 Task: Look for space in Rangia, India from 13th August, 2023 to 17th August, 2023 for 2 adults in price range Rs.10000 to Rs.16000. Place can be entire place with 2 bedrooms having 2 beds and 1 bathroom. Property type can be house, flat, guest house. Amenities needed are: wifi. Booking option can be shelf check-in. Required host language is English.
Action: Mouse moved to (458, 64)
Screenshot: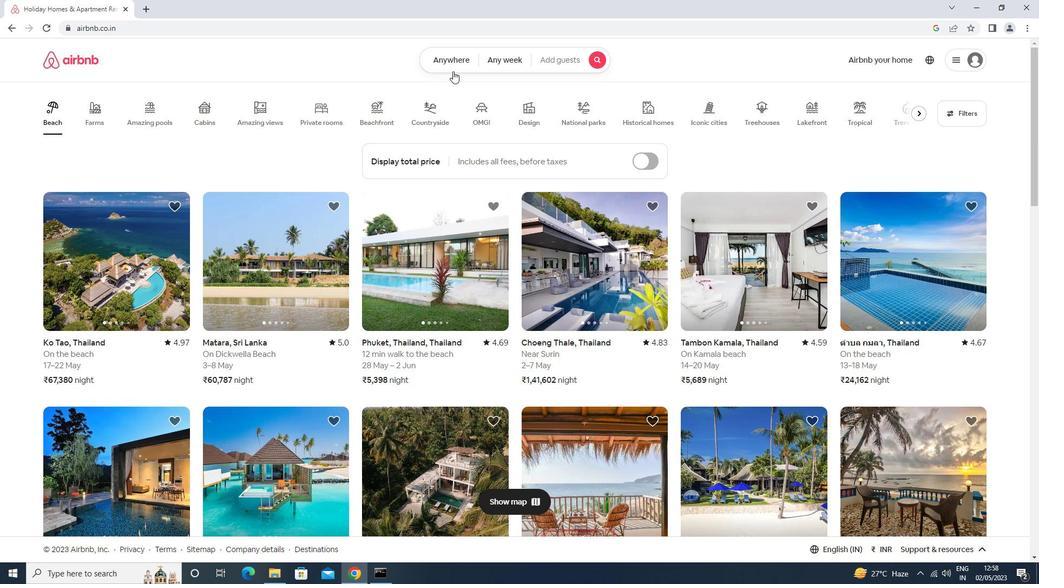 
Action: Mouse pressed left at (458, 64)
Screenshot: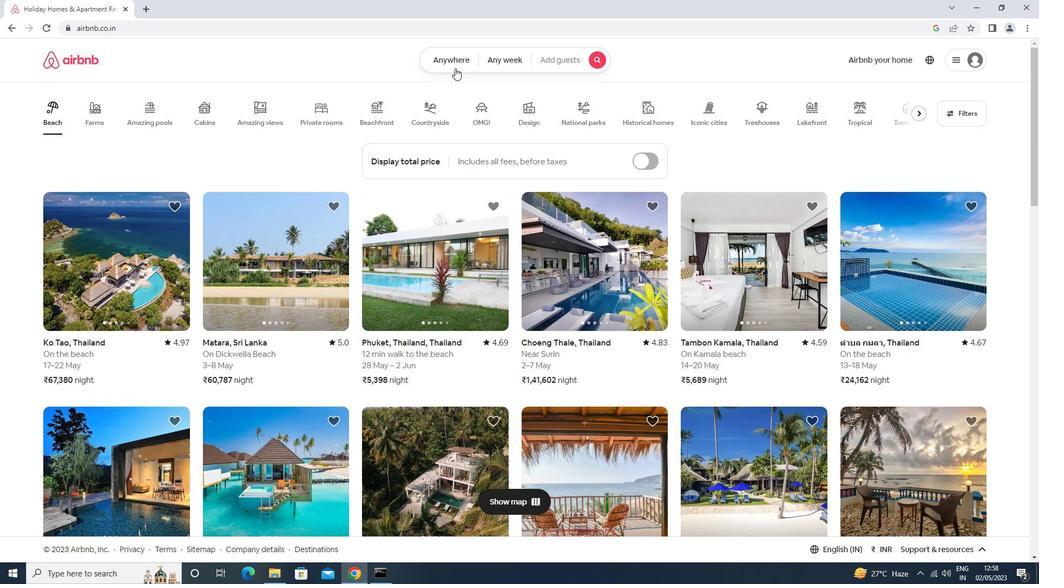 
Action: Mouse moved to (338, 104)
Screenshot: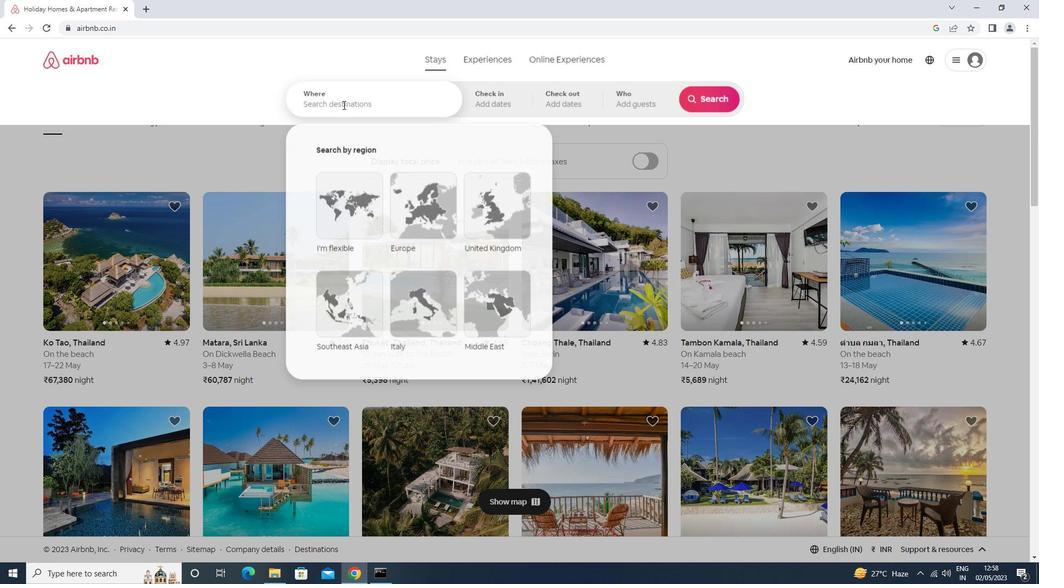 
Action: Mouse pressed left at (338, 104)
Screenshot: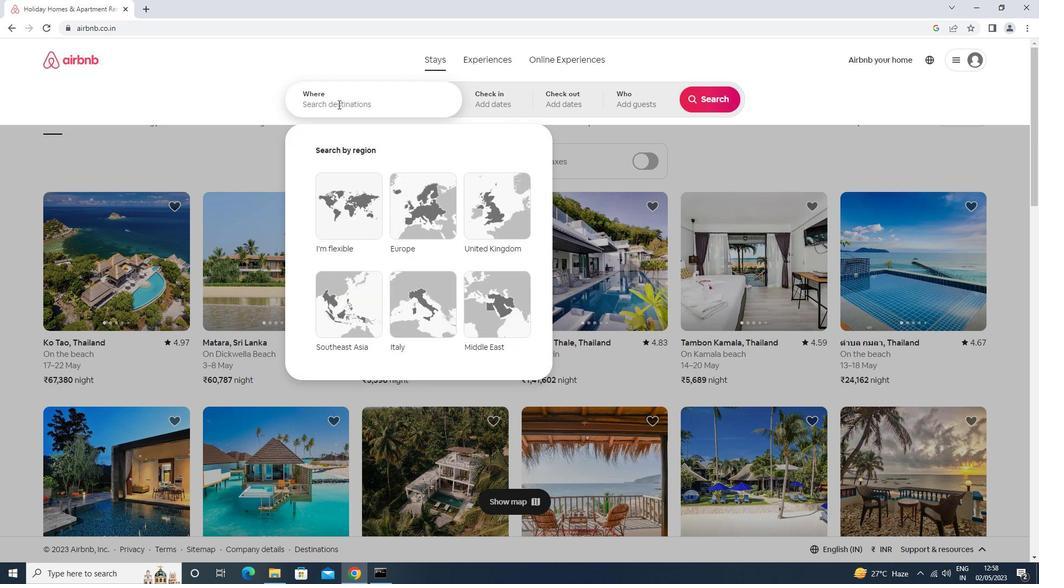 
Action: Key pressed rangia<Key.enter>
Screenshot: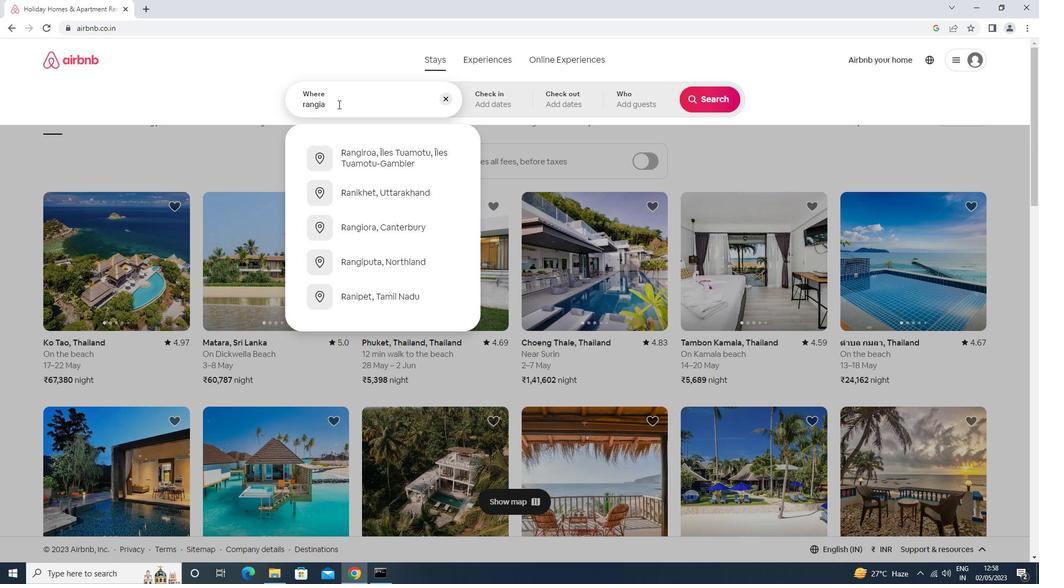 
Action: Mouse moved to (700, 185)
Screenshot: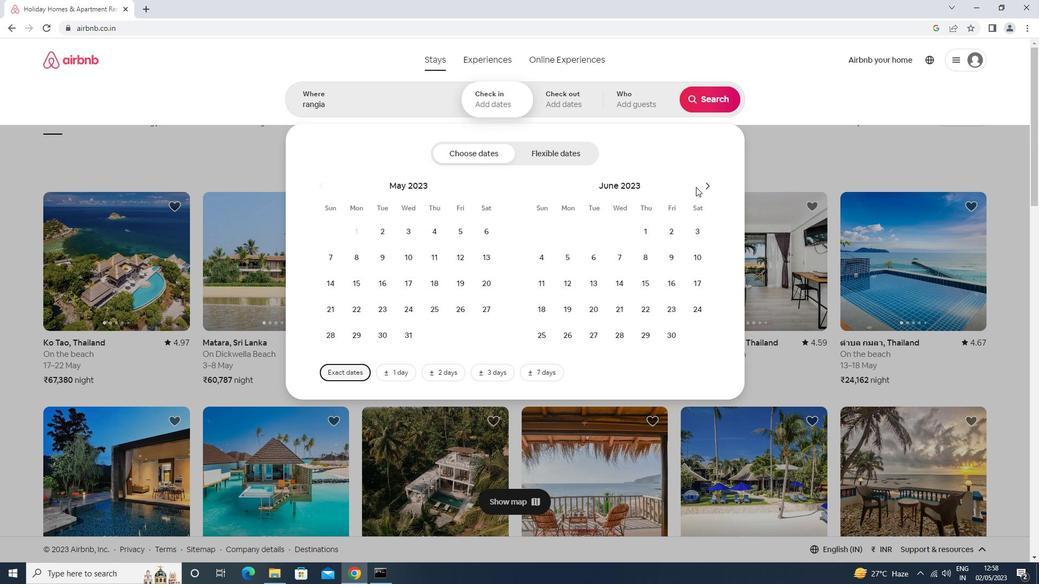 
Action: Mouse pressed left at (700, 185)
Screenshot: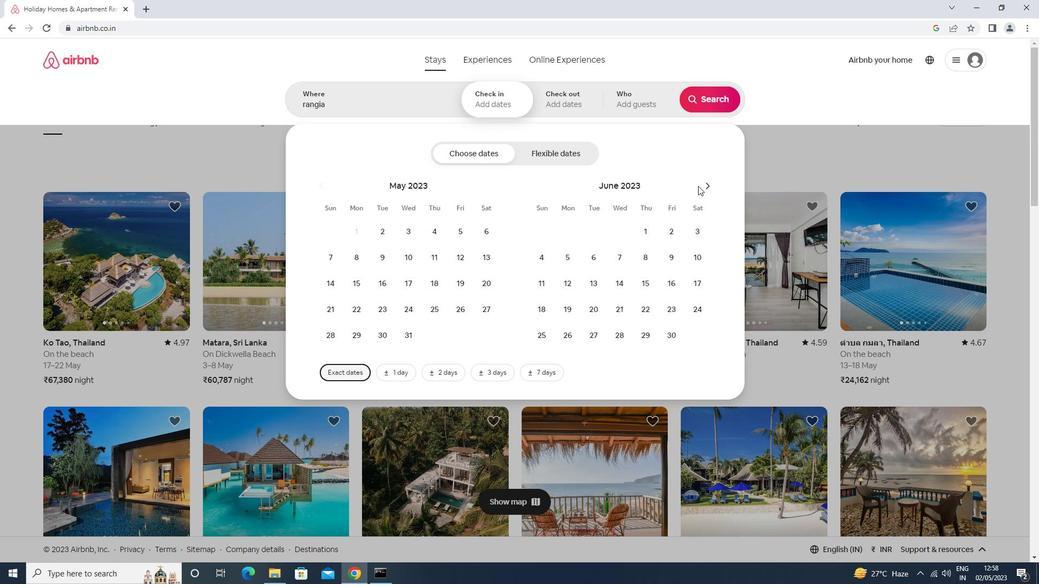 
Action: Mouse moved to (702, 184)
Screenshot: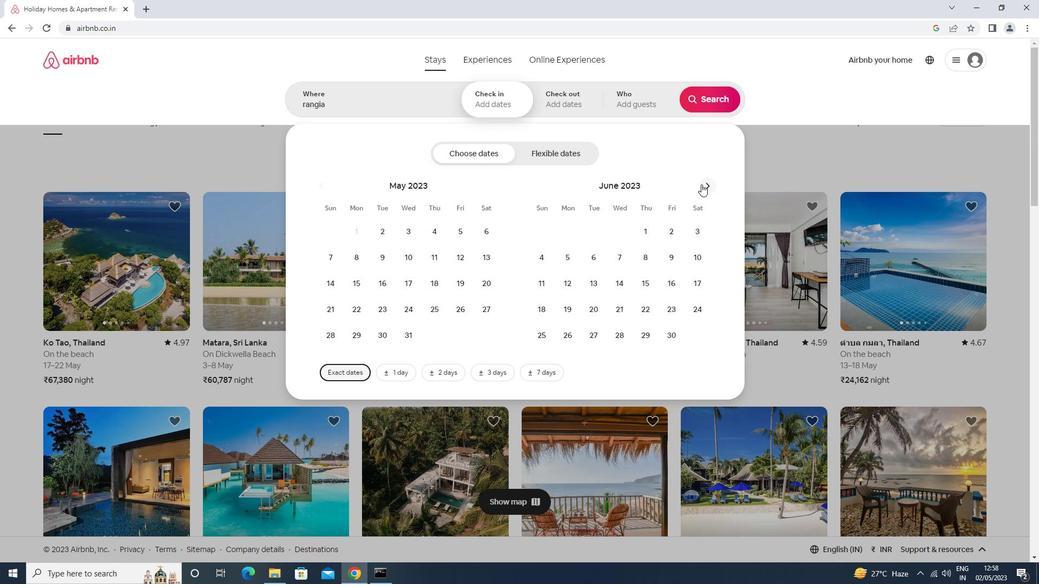 
Action: Mouse pressed left at (702, 184)
Screenshot: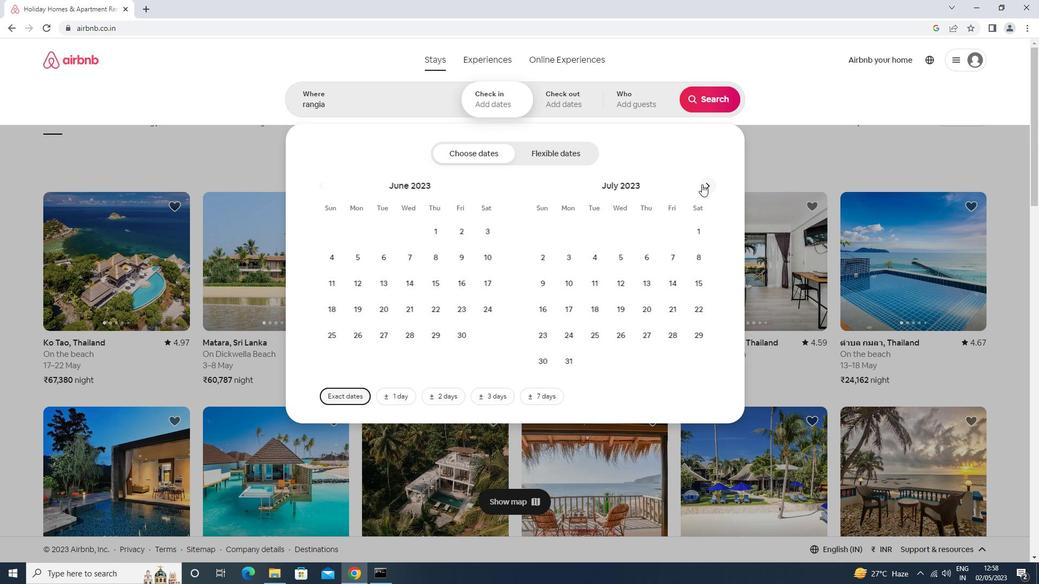 
Action: Mouse moved to (539, 279)
Screenshot: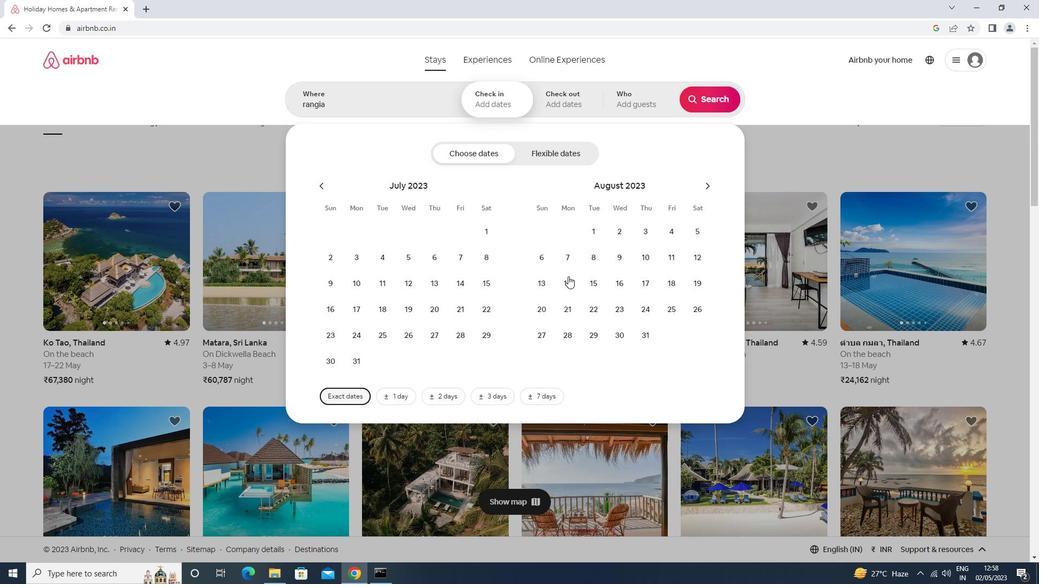 
Action: Mouse pressed left at (539, 279)
Screenshot: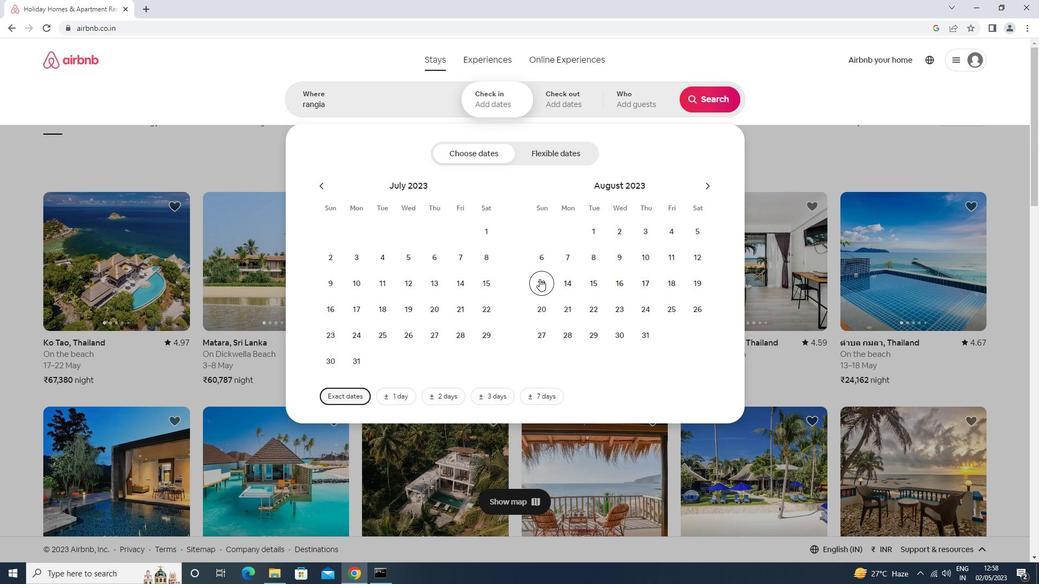 
Action: Mouse moved to (640, 285)
Screenshot: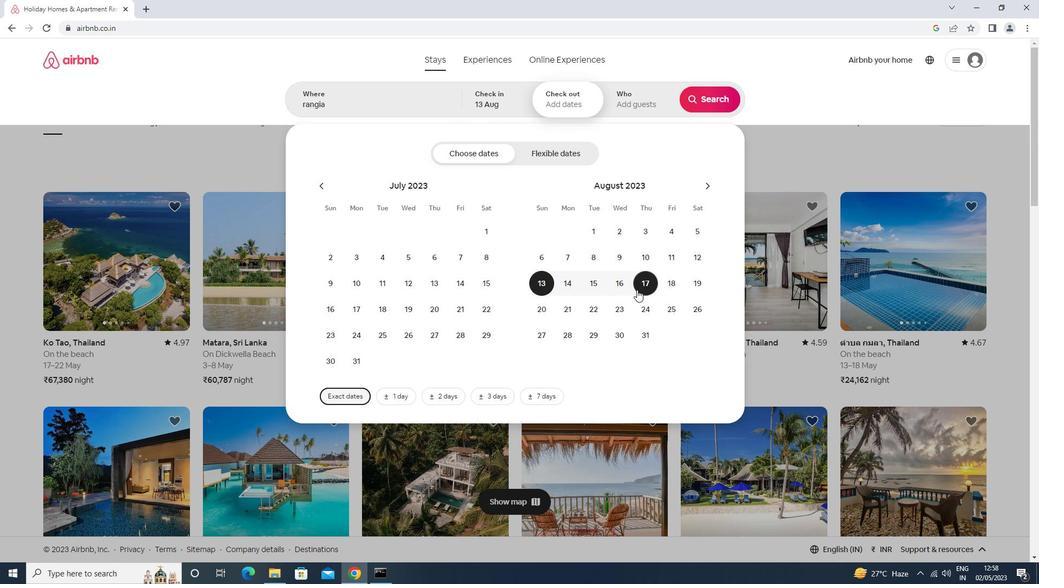 
Action: Mouse pressed left at (640, 285)
Screenshot: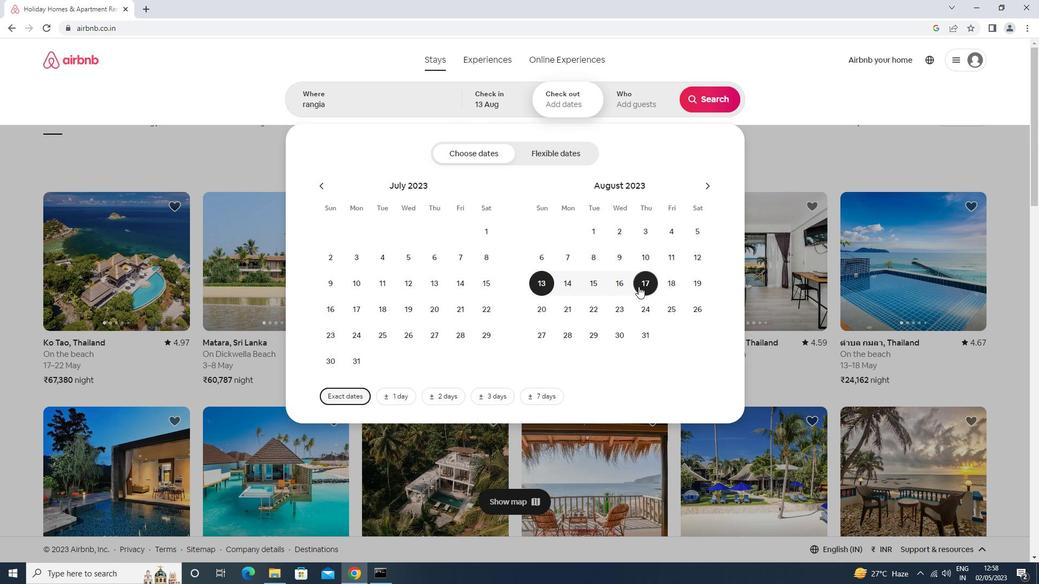 
Action: Mouse moved to (642, 95)
Screenshot: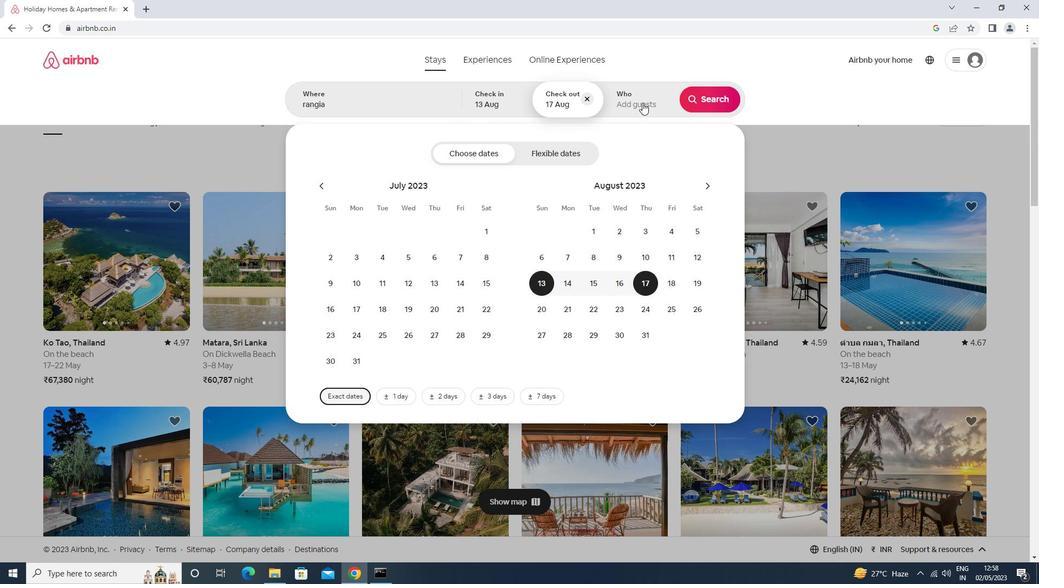 
Action: Mouse pressed left at (642, 95)
Screenshot: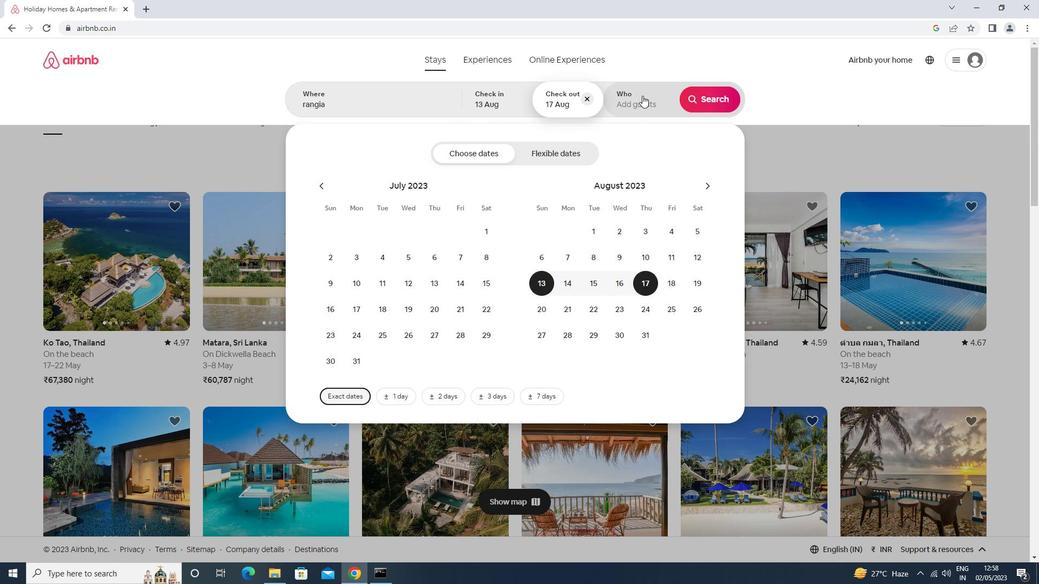 
Action: Mouse moved to (710, 155)
Screenshot: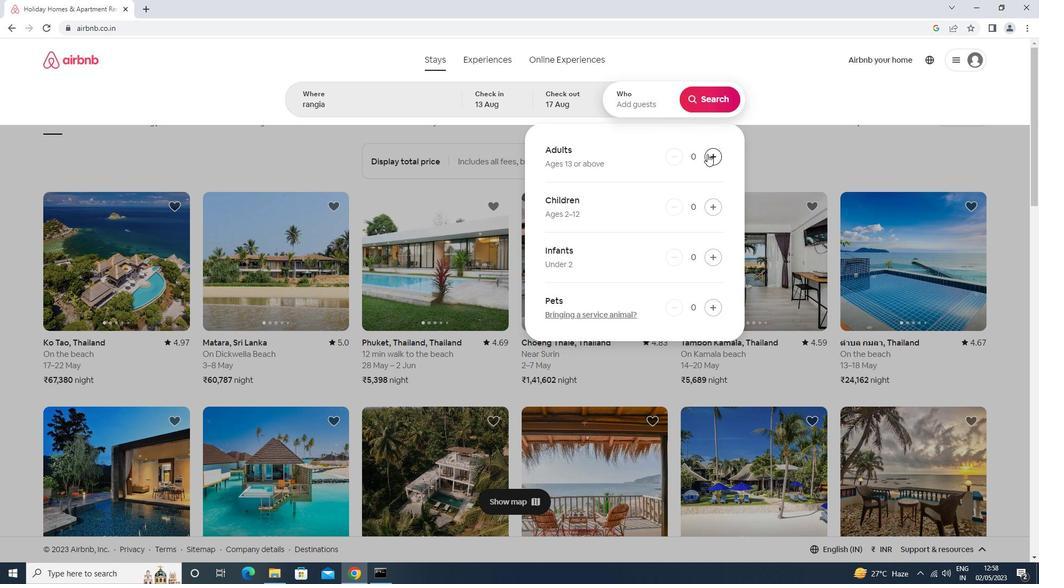 
Action: Mouse pressed left at (710, 155)
Screenshot: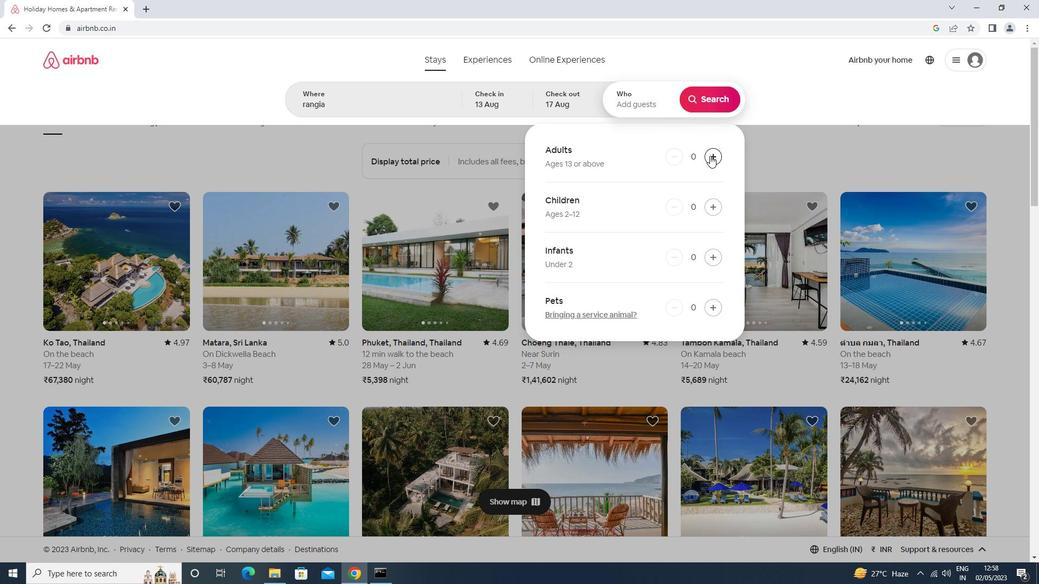 
Action: Mouse pressed left at (710, 155)
Screenshot: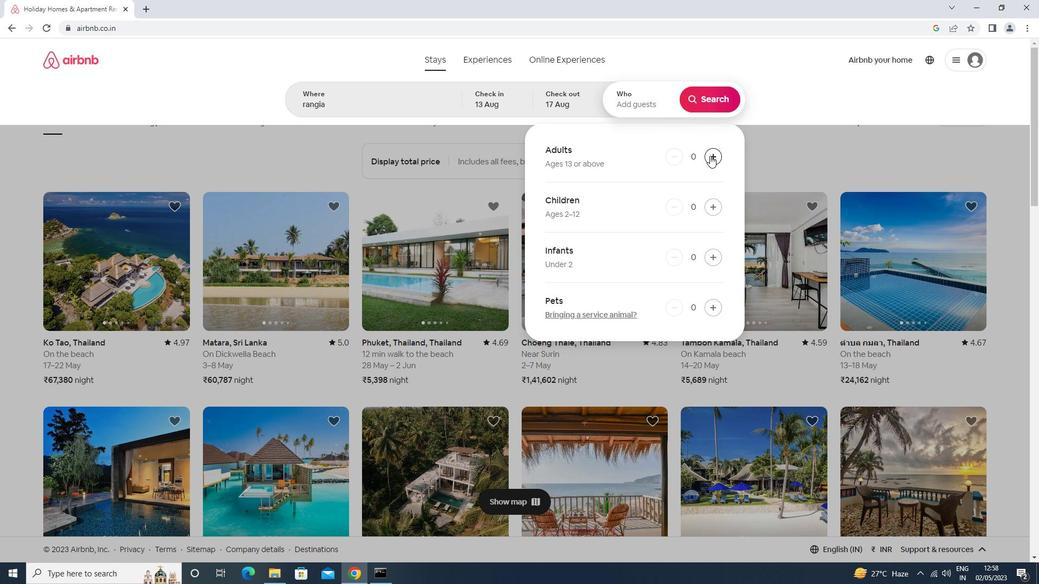 
Action: Mouse moved to (712, 102)
Screenshot: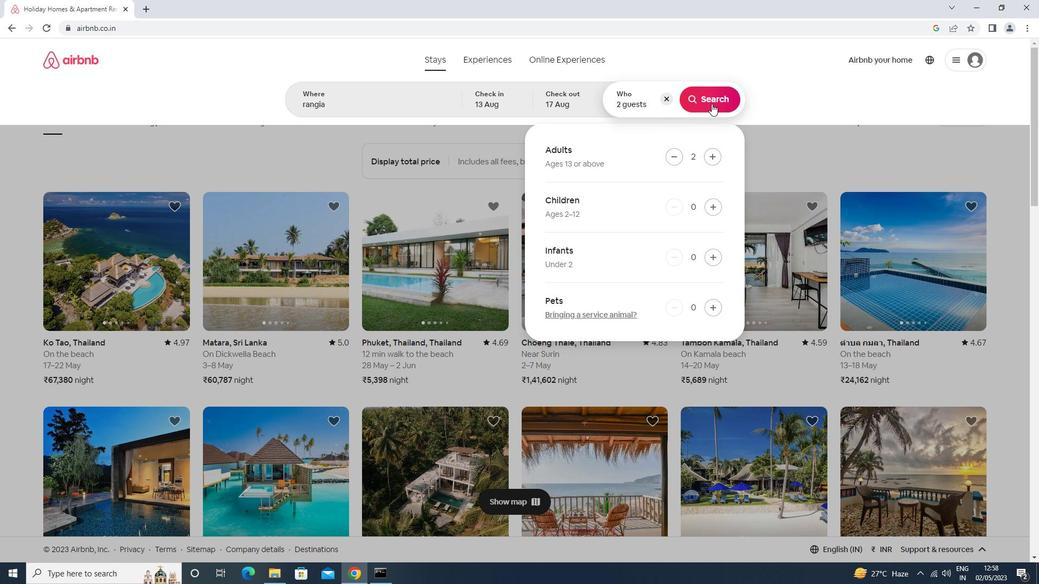 
Action: Mouse pressed left at (712, 102)
Screenshot: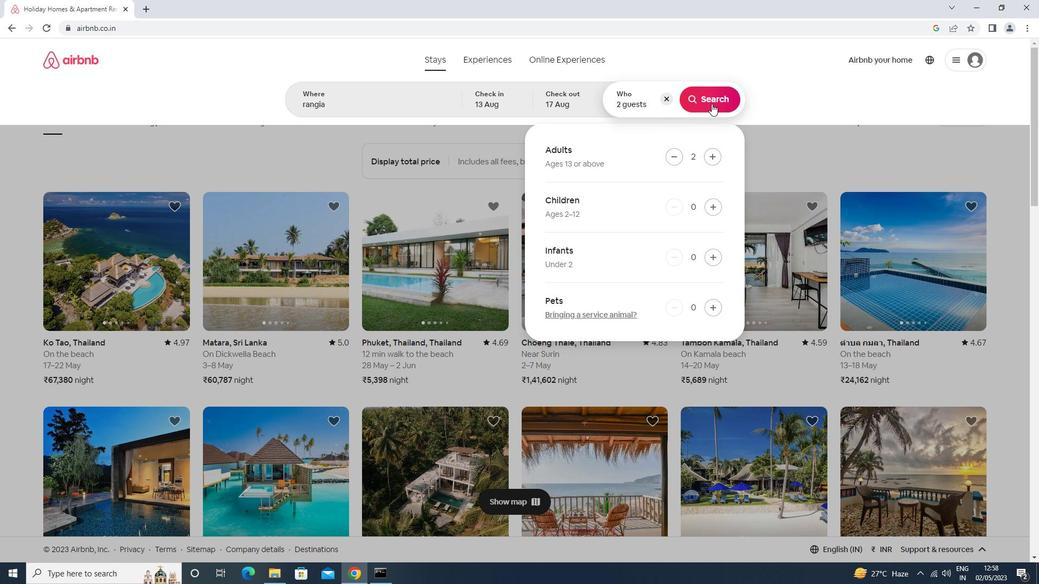 
Action: Mouse moved to (982, 99)
Screenshot: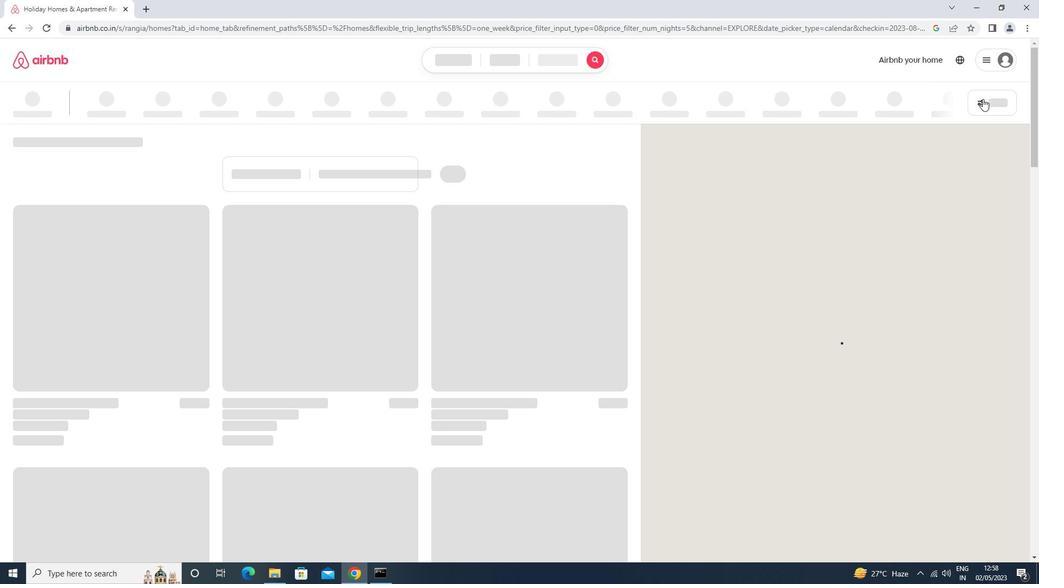 
Action: Mouse pressed left at (982, 99)
Screenshot: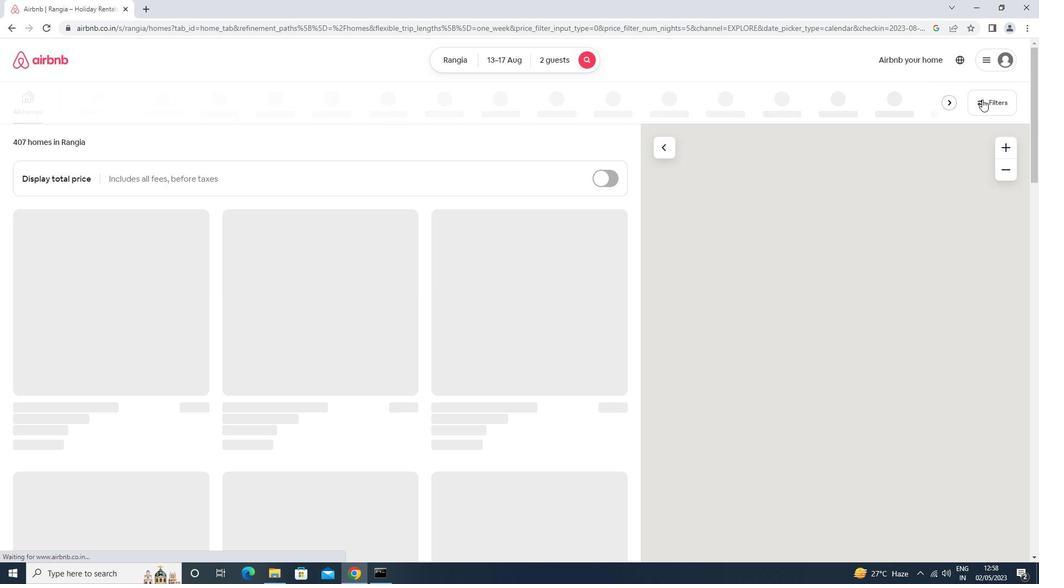 
Action: Mouse moved to (423, 233)
Screenshot: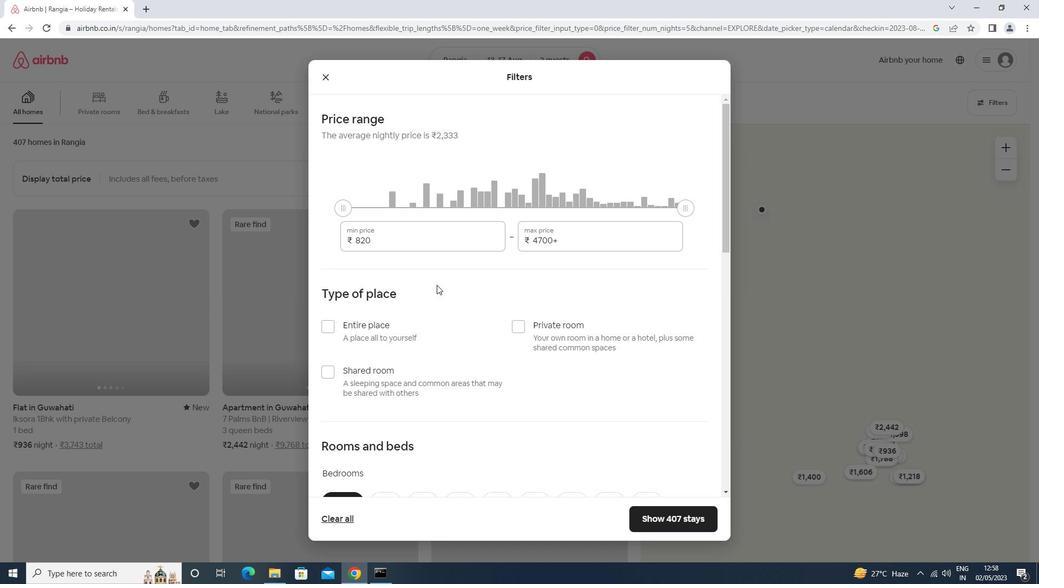 
Action: Mouse pressed left at (423, 233)
Screenshot: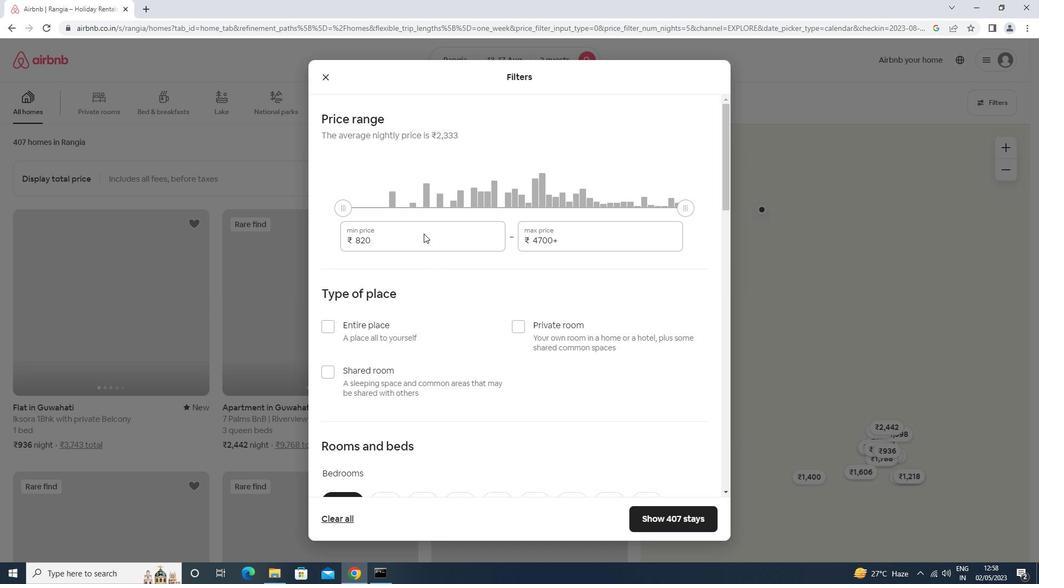 
Action: Key pressed <Key.backspace><Key.backspace><Key.backspace><Key.backspace><Key.backspace><Key.backspace><Key.backspace><Key.backspace>10000<Key.tab>16000
Screenshot: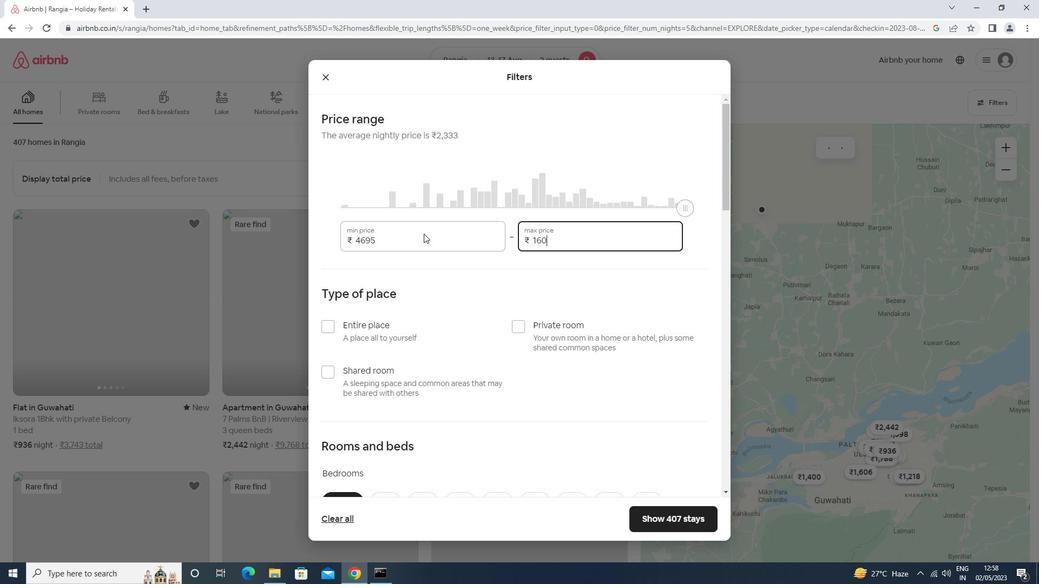 
Action: Mouse scrolled (423, 233) with delta (0, 0)
Screenshot: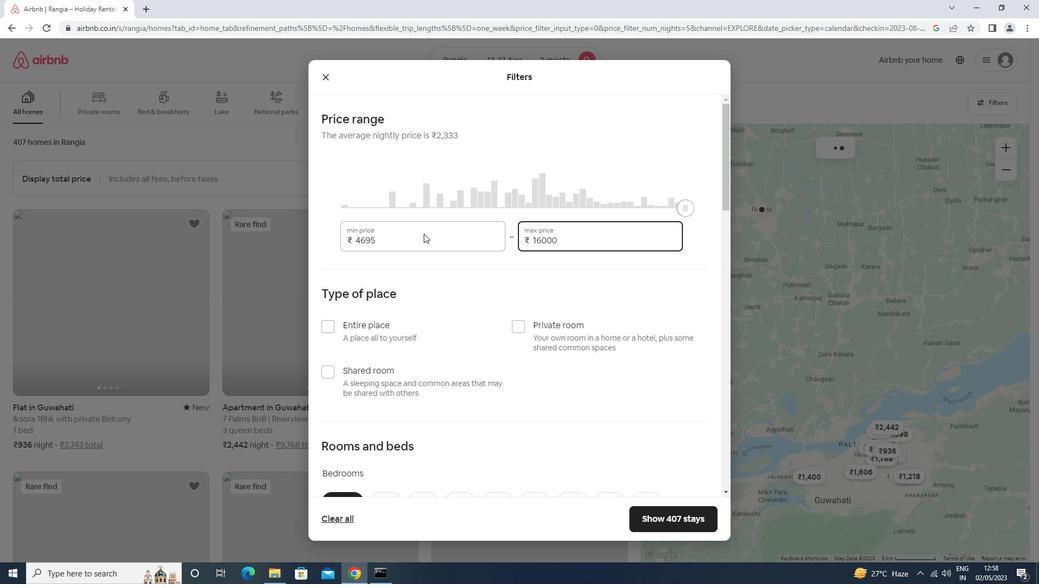 
Action: Mouse scrolled (423, 233) with delta (0, 0)
Screenshot: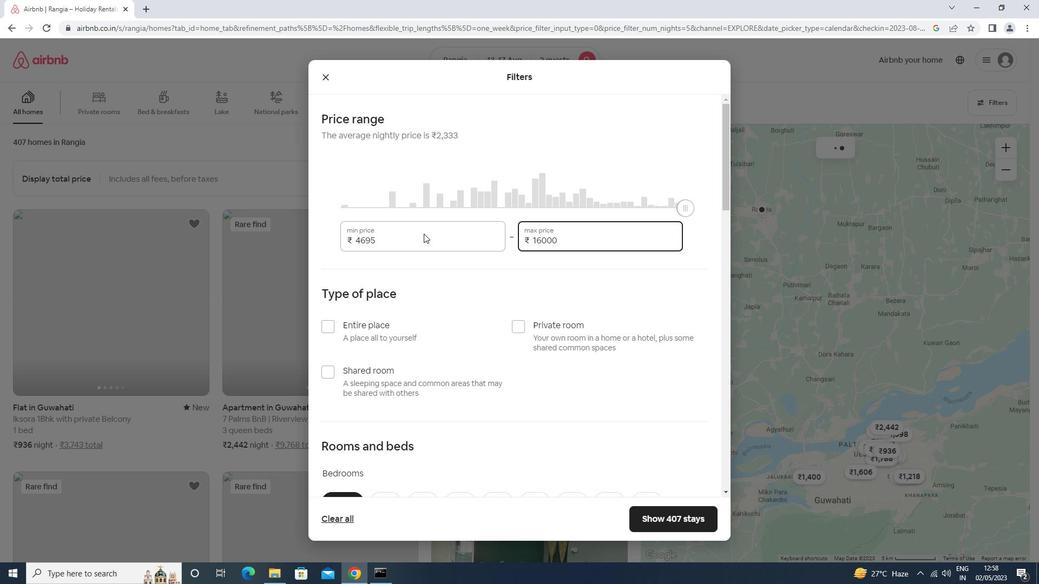 
Action: Mouse moved to (423, 233)
Screenshot: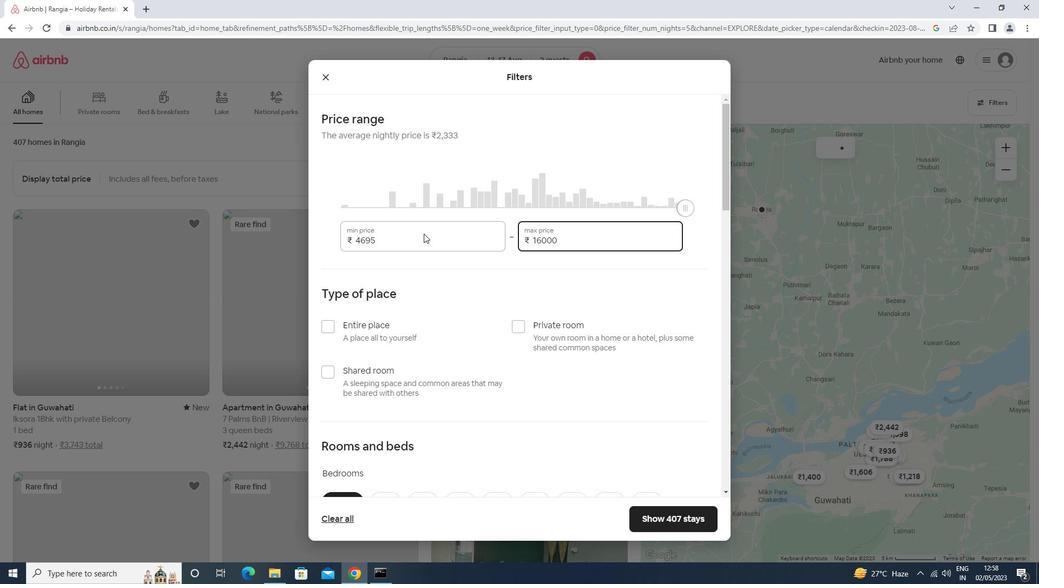 
Action: Mouse scrolled (423, 232) with delta (0, 0)
Screenshot: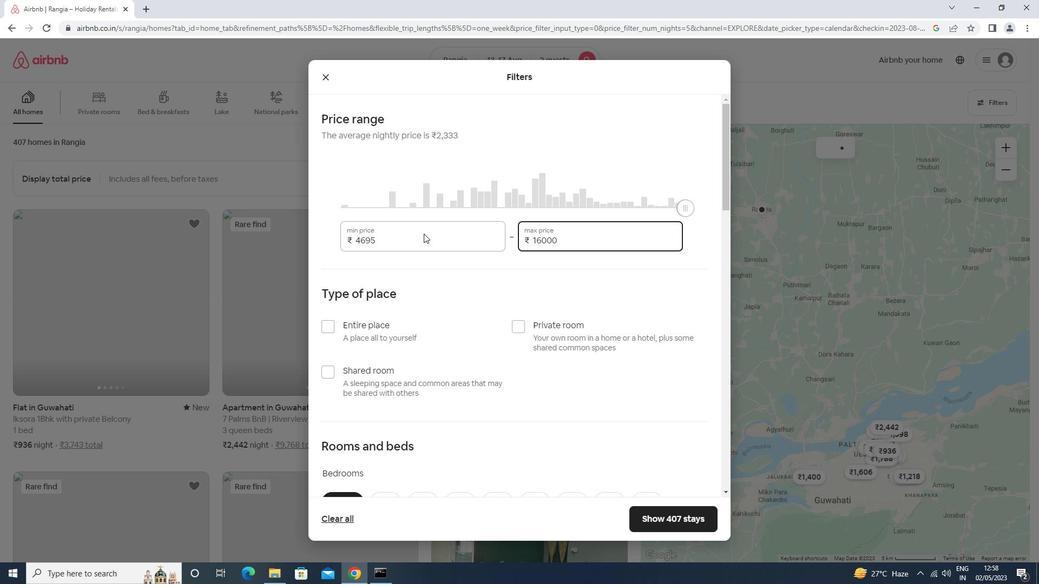 
Action: Mouse moved to (345, 166)
Screenshot: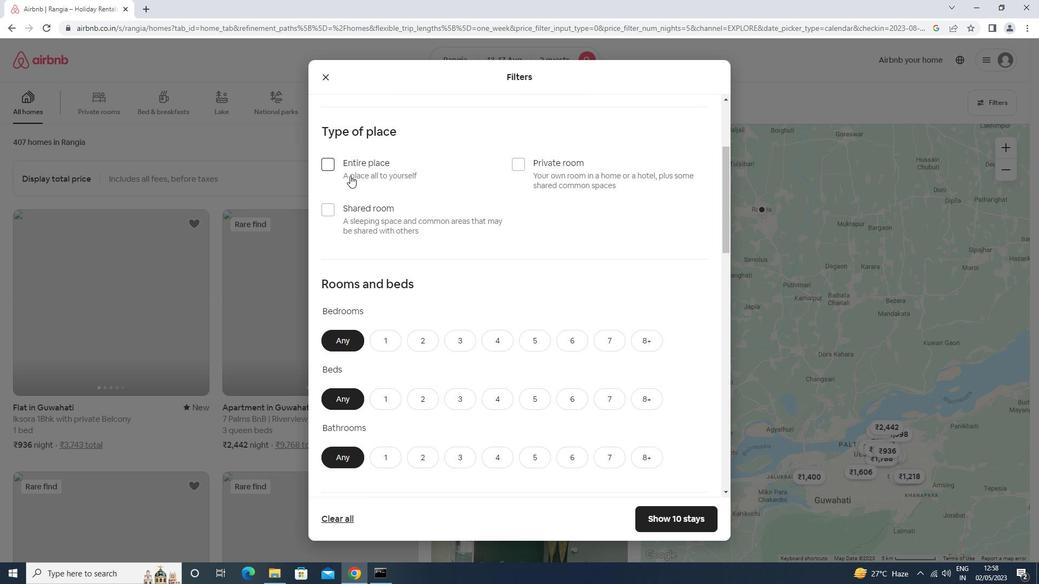 
Action: Mouse pressed left at (345, 166)
Screenshot: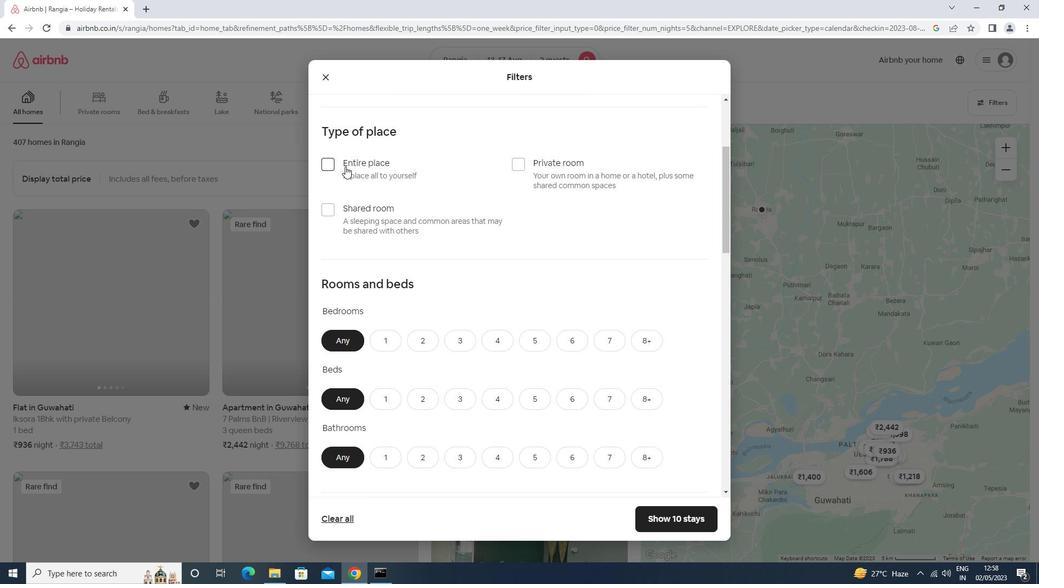 
Action: Mouse scrolled (345, 166) with delta (0, 0)
Screenshot: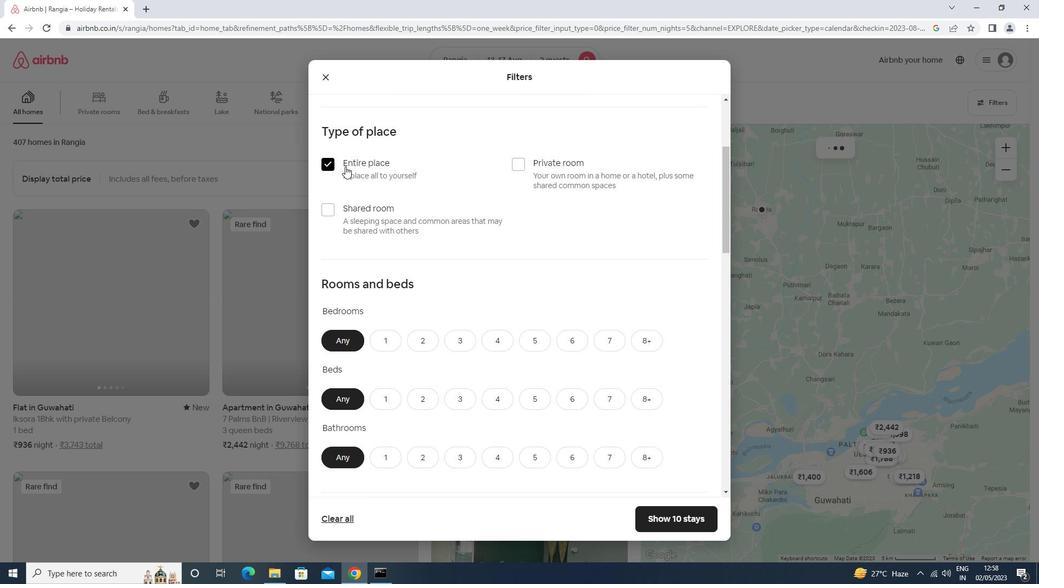 
Action: Mouse scrolled (345, 166) with delta (0, 0)
Screenshot: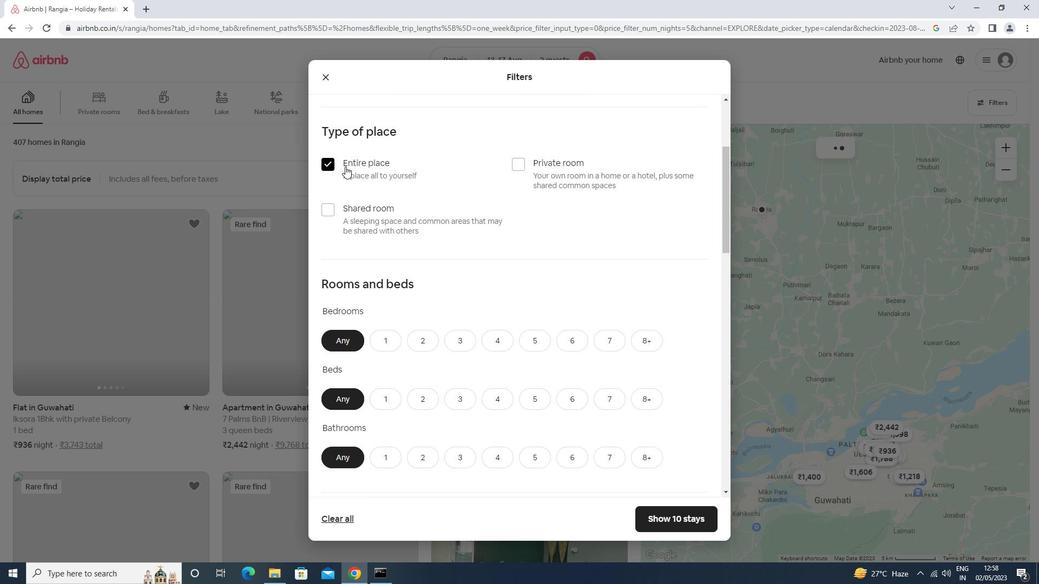 
Action: Mouse moved to (420, 229)
Screenshot: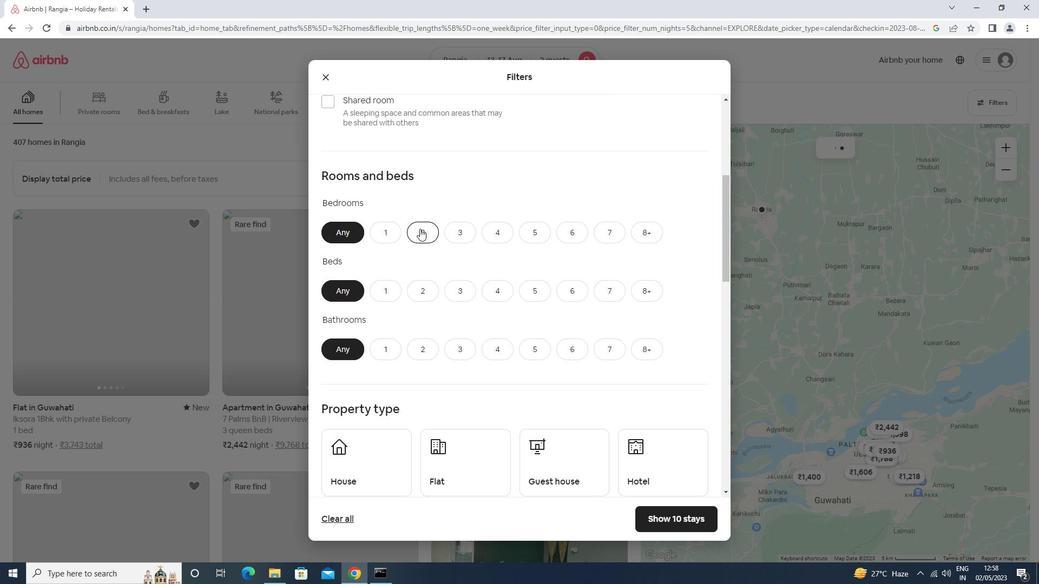 
Action: Mouse pressed left at (420, 229)
Screenshot: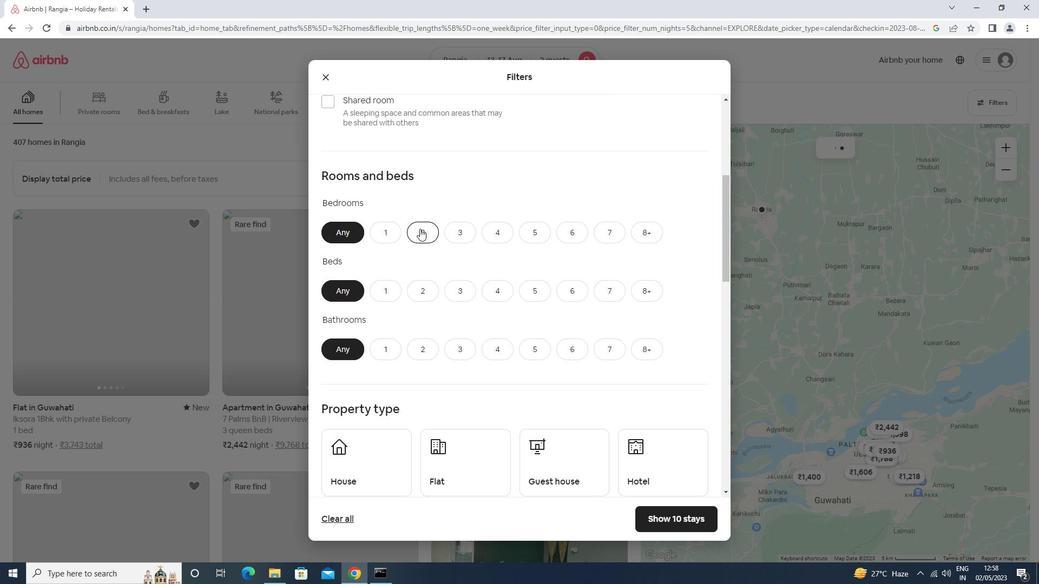 
Action: Mouse moved to (425, 295)
Screenshot: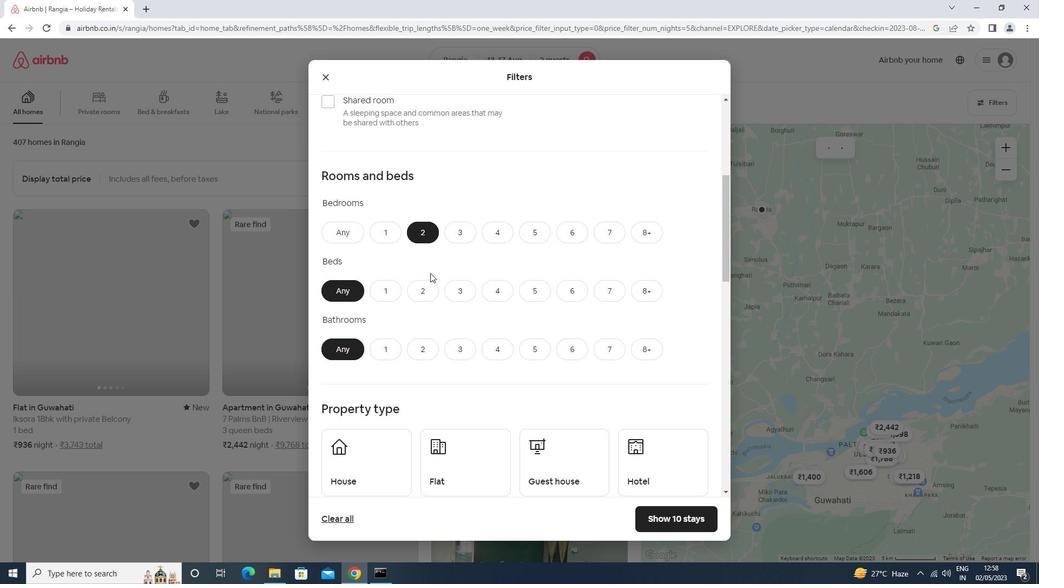 
Action: Mouse pressed left at (425, 295)
Screenshot: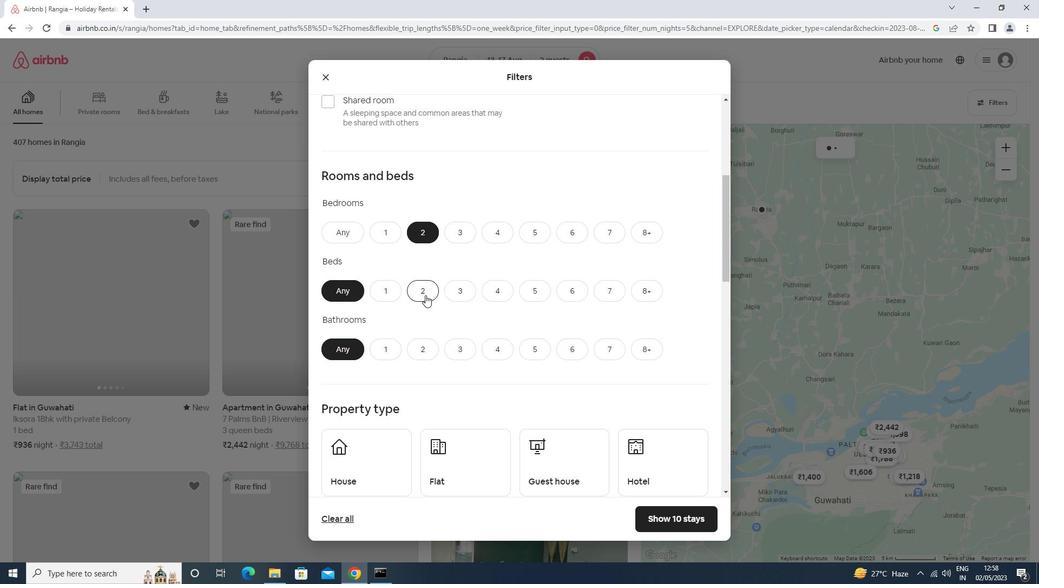 
Action: Mouse moved to (389, 349)
Screenshot: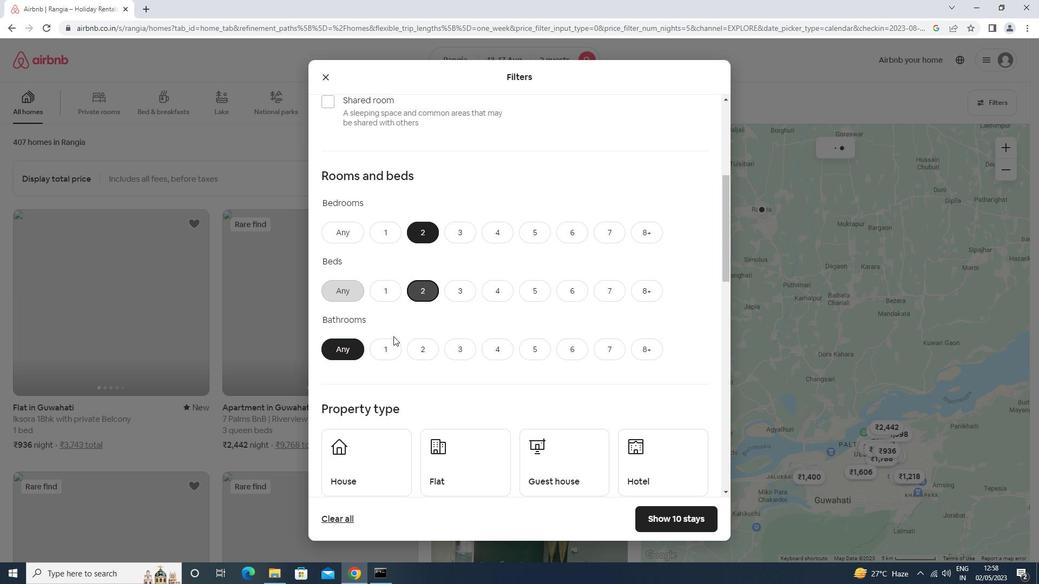 
Action: Mouse pressed left at (389, 349)
Screenshot: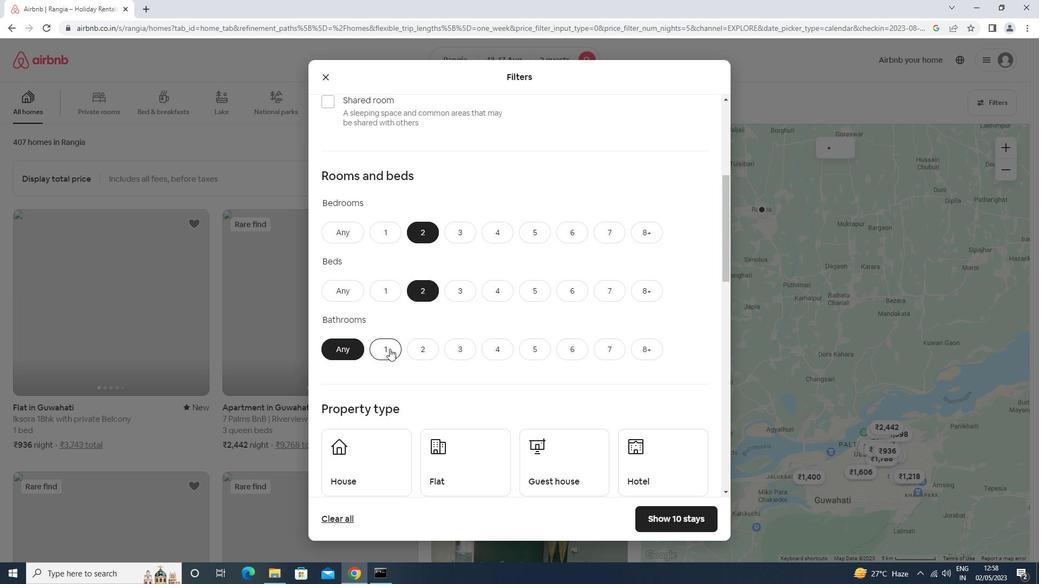 
Action: Mouse scrolled (389, 348) with delta (0, 0)
Screenshot: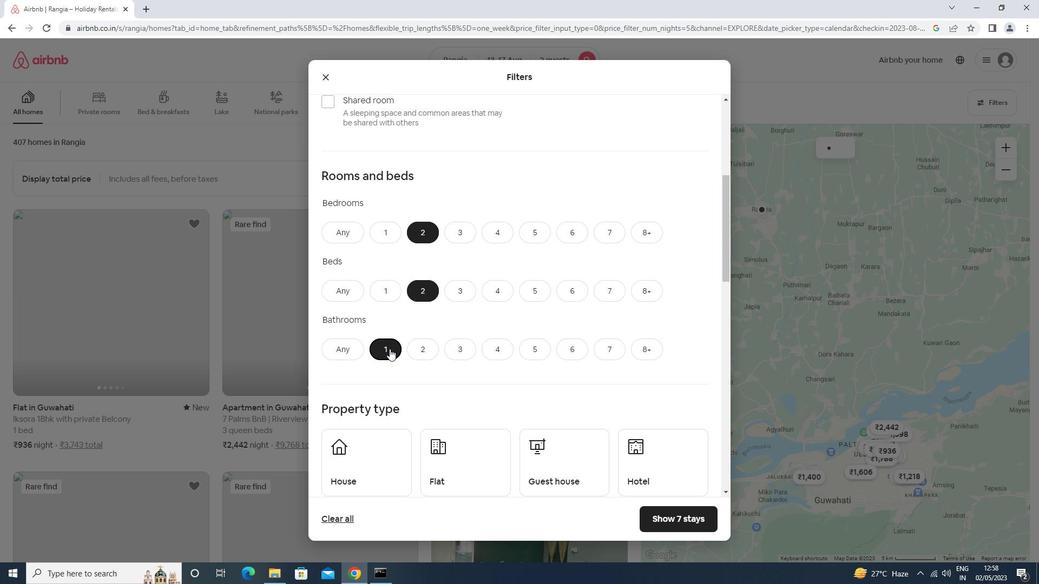 
Action: Mouse scrolled (389, 348) with delta (0, 0)
Screenshot: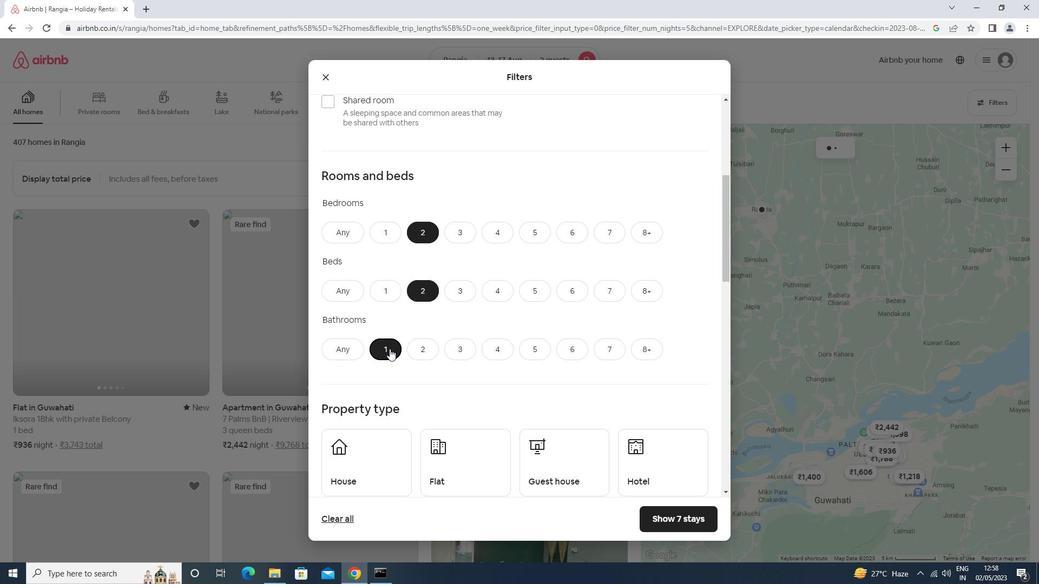 
Action: Mouse scrolled (389, 348) with delta (0, 0)
Screenshot: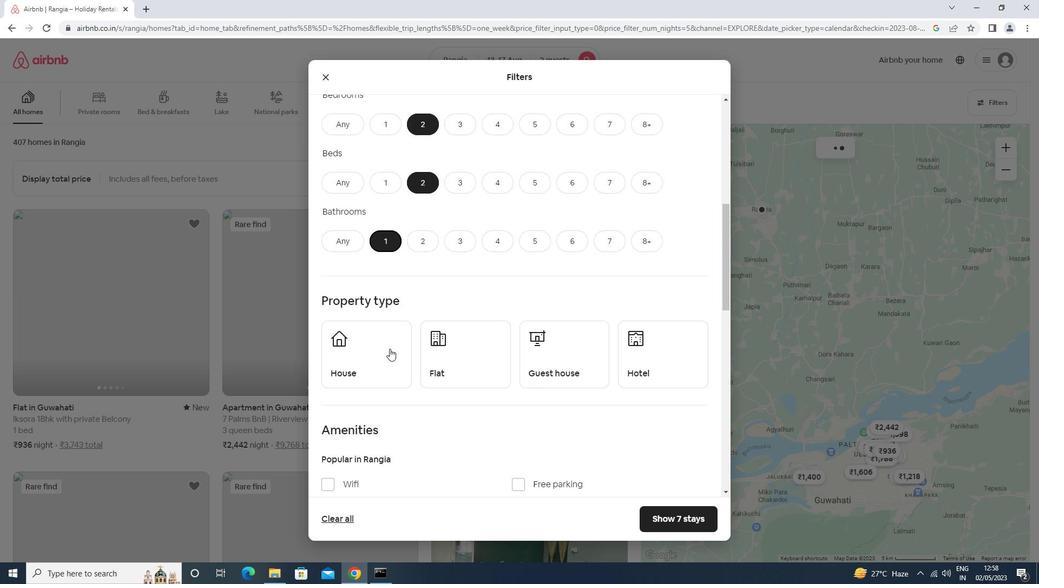 
Action: Mouse moved to (380, 312)
Screenshot: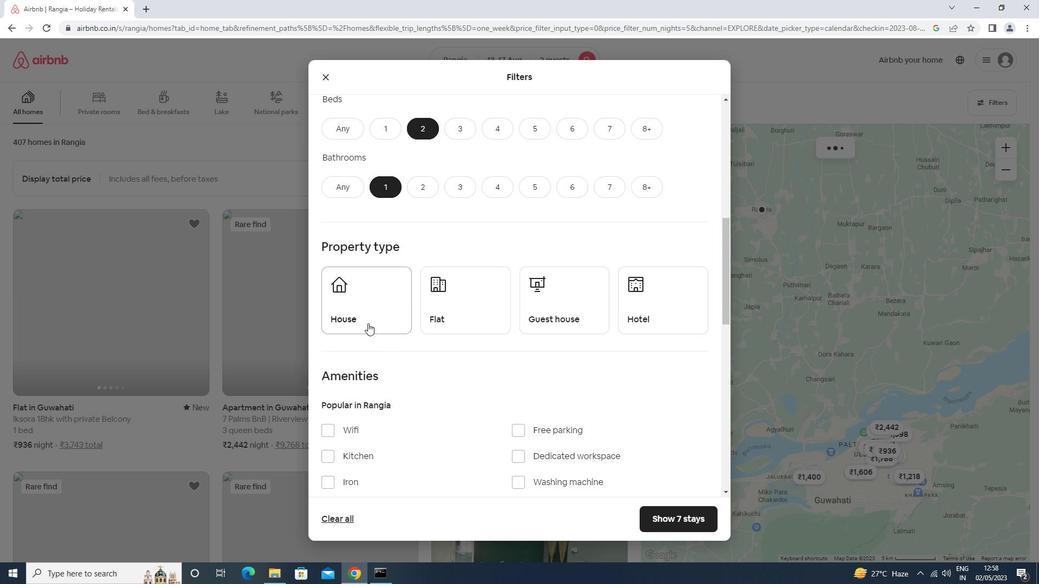 
Action: Mouse pressed left at (380, 312)
Screenshot: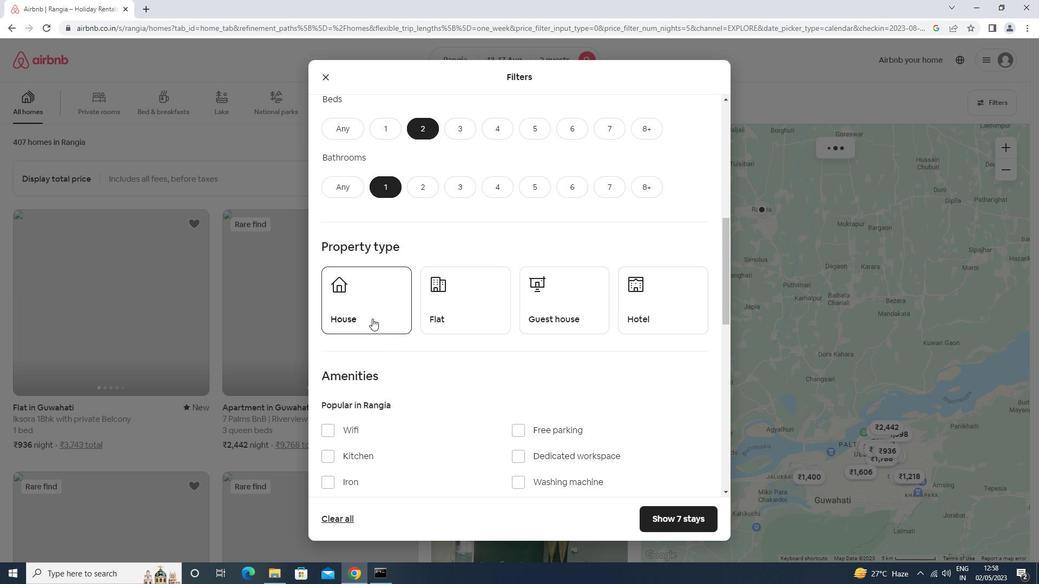 
Action: Mouse moved to (476, 308)
Screenshot: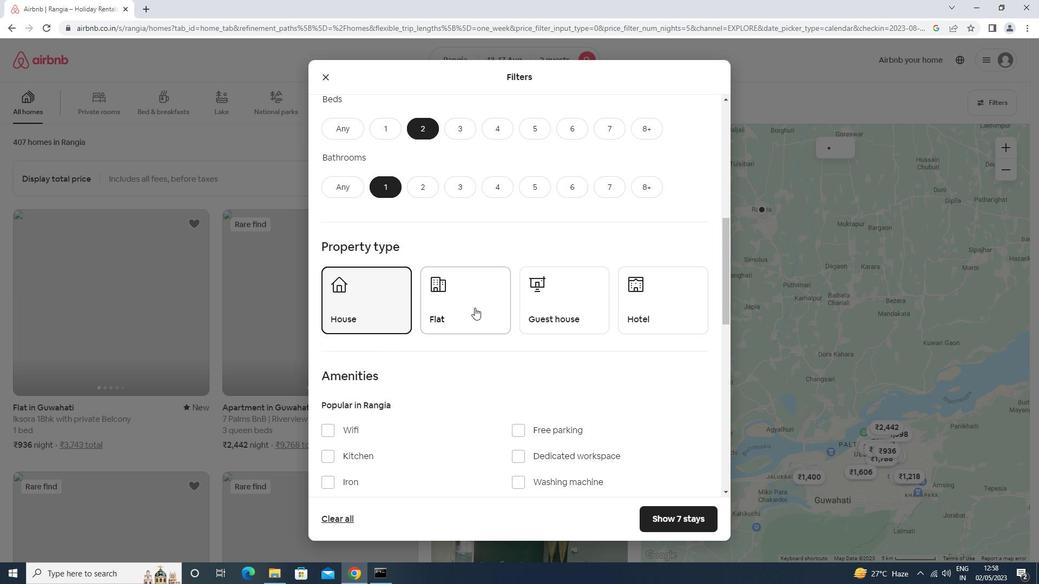 
Action: Mouse pressed left at (476, 308)
Screenshot: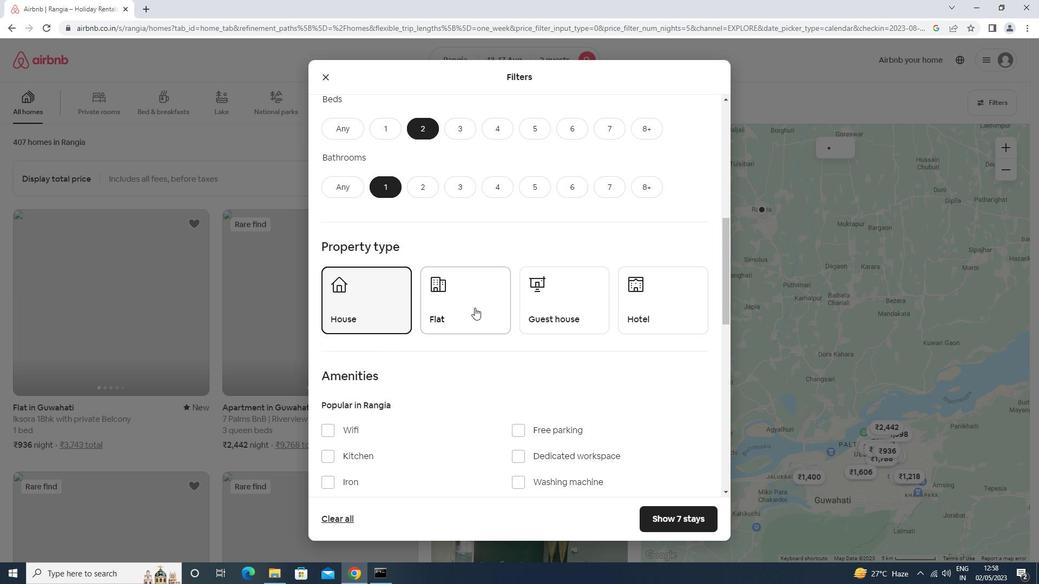 
Action: Mouse moved to (558, 297)
Screenshot: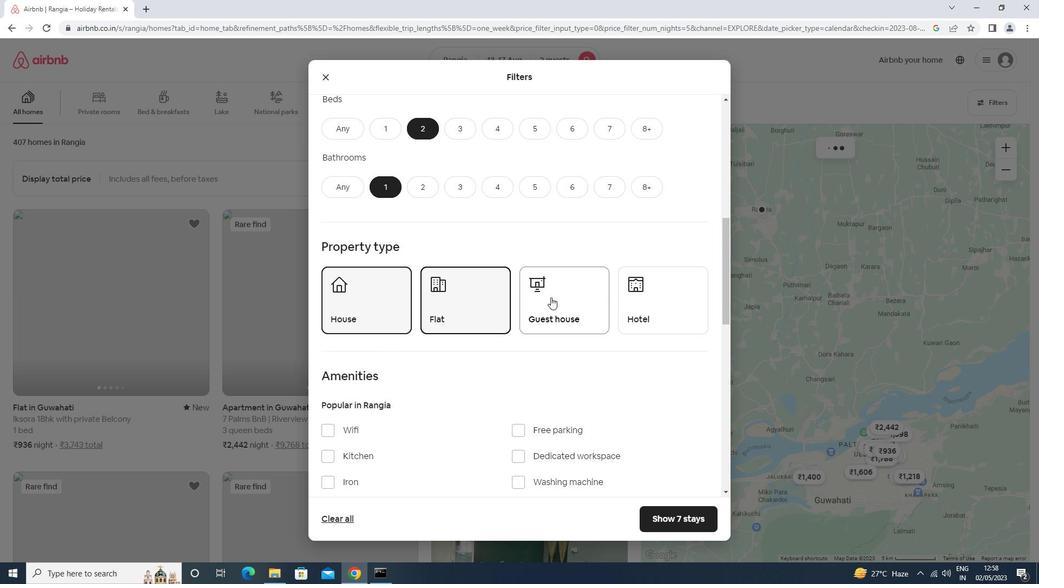 
Action: Mouse pressed left at (558, 297)
Screenshot: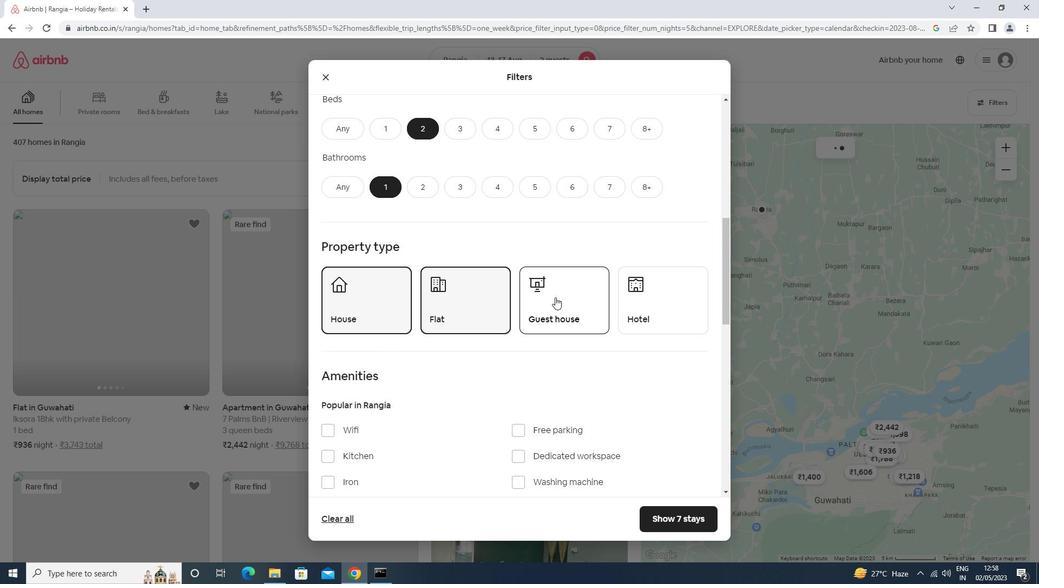 
Action: Mouse moved to (559, 298)
Screenshot: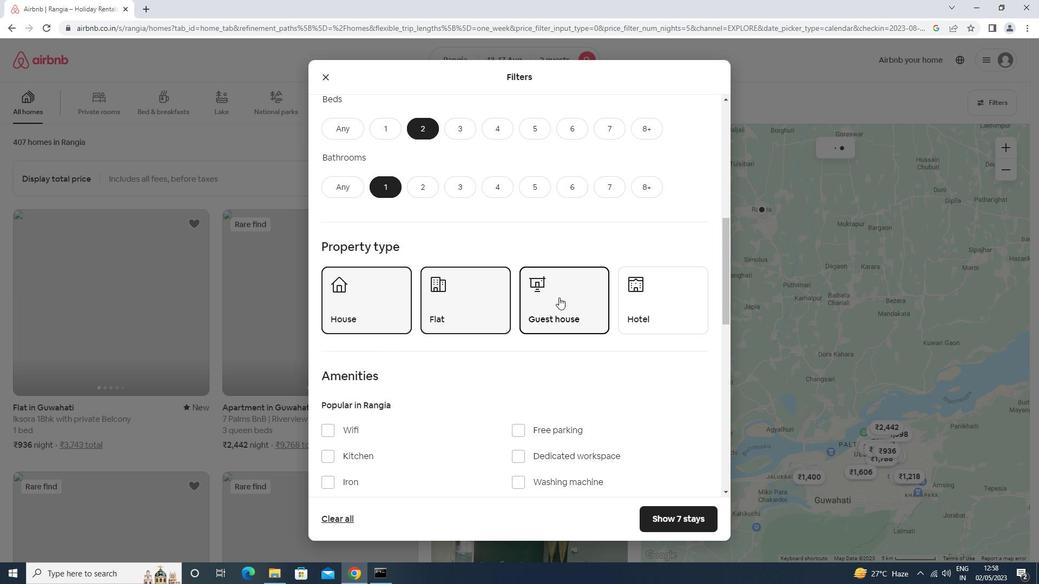 
Action: Mouse scrolled (559, 298) with delta (0, 0)
Screenshot: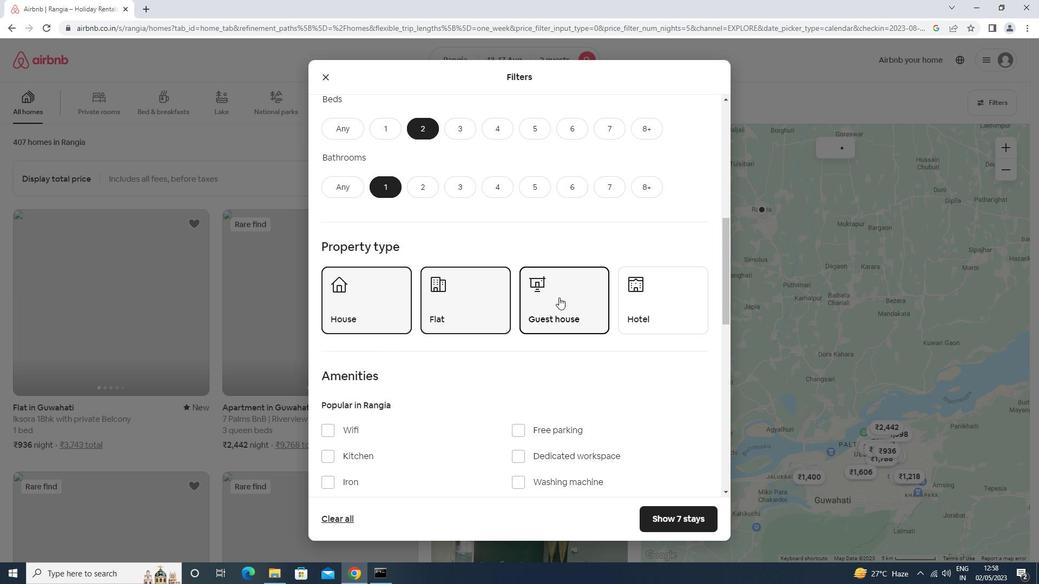 
Action: Mouse moved to (559, 299)
Screenshot: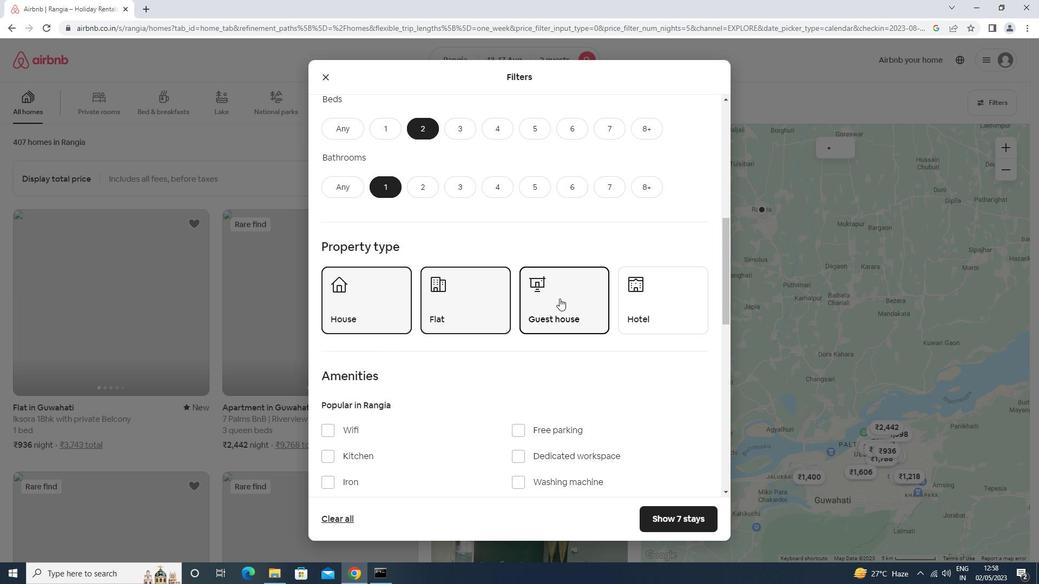 
Action: Mouse scrolled (559, 298) with delta (0, 0)
Screenshot: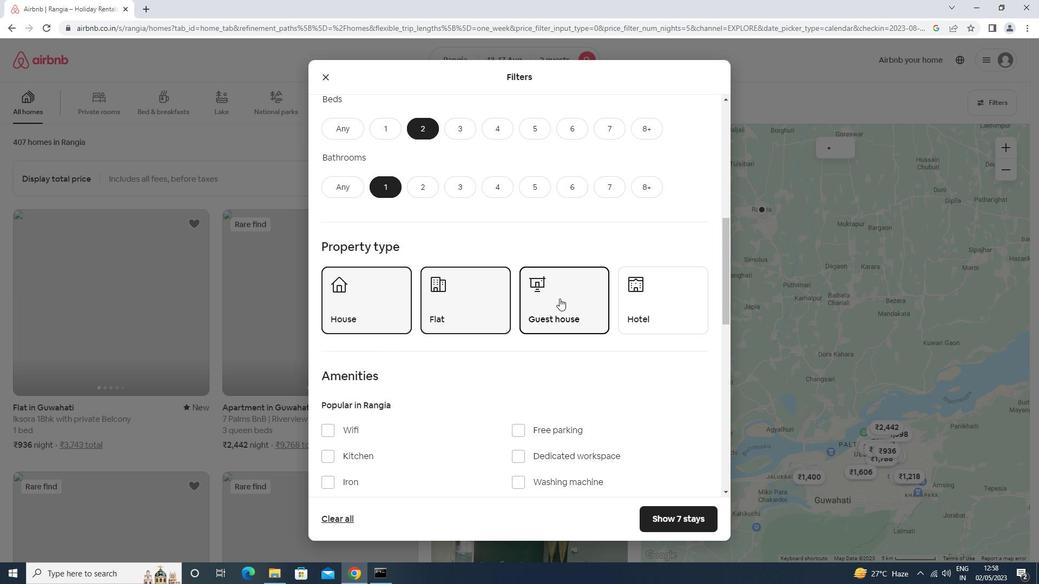 
Action: Mouse moved to (340, 320)
Screenshot: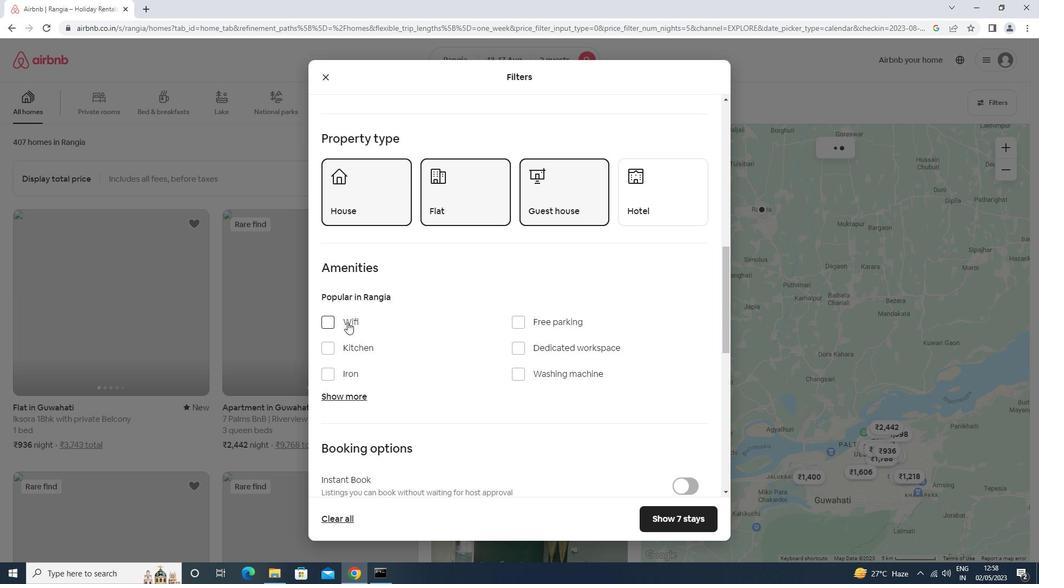 
Action: Mouse pressed left at (340, 320)
Screenshot: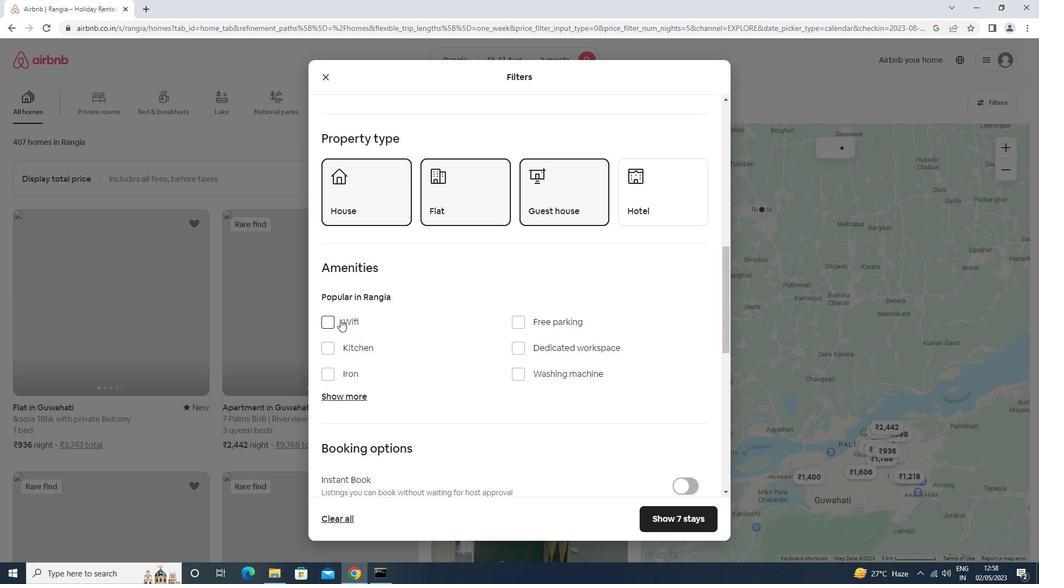 
Action: Mouse moved to (340, 320)
Screenshot: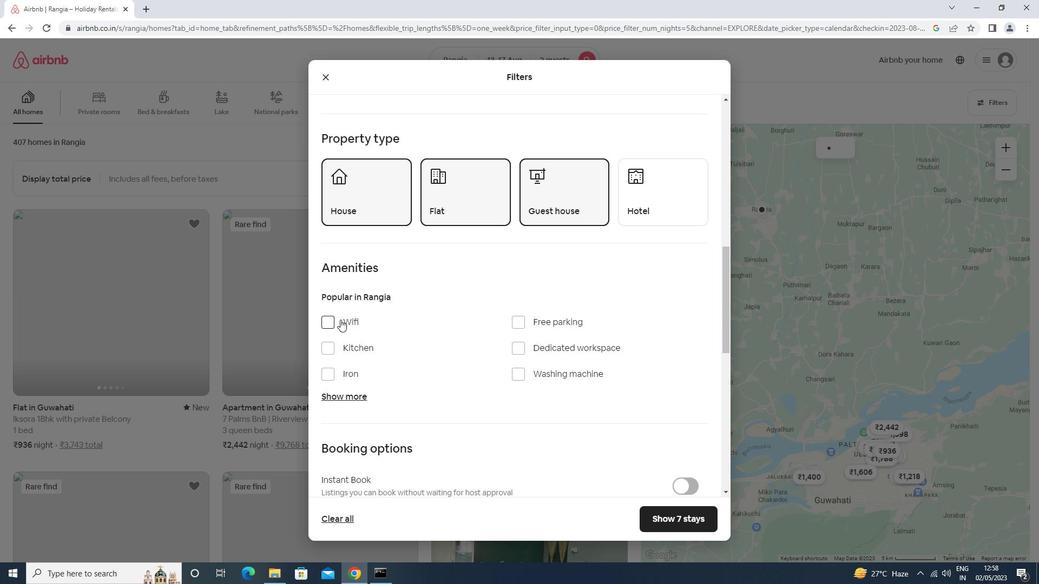 
Action: Mouse scrolled (340, 319) with delta (0, 0)
Screenshot: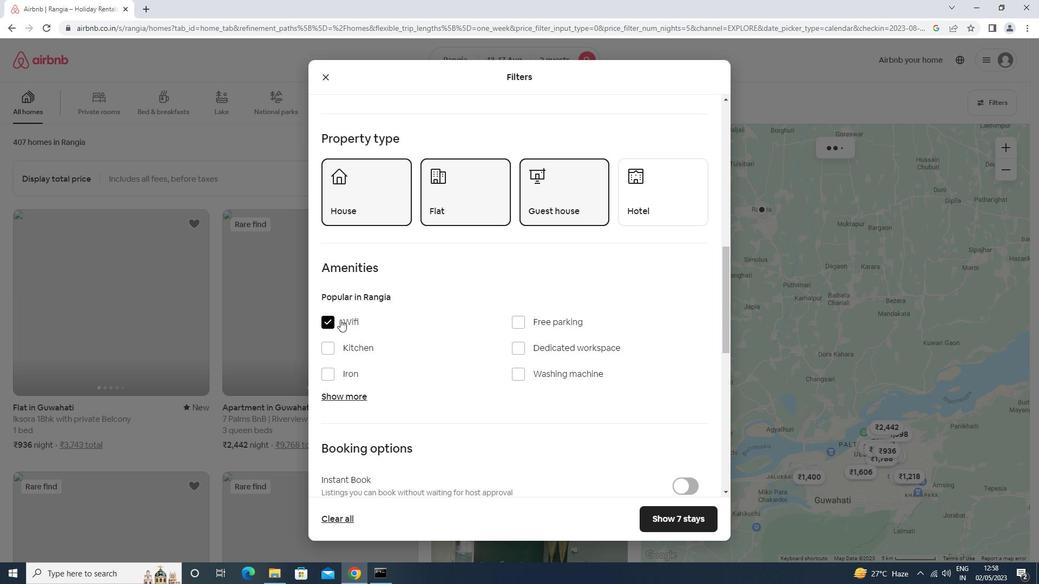 
Action: Mouse scrolled (340, 319) with delta (0, 0)
Screenshot: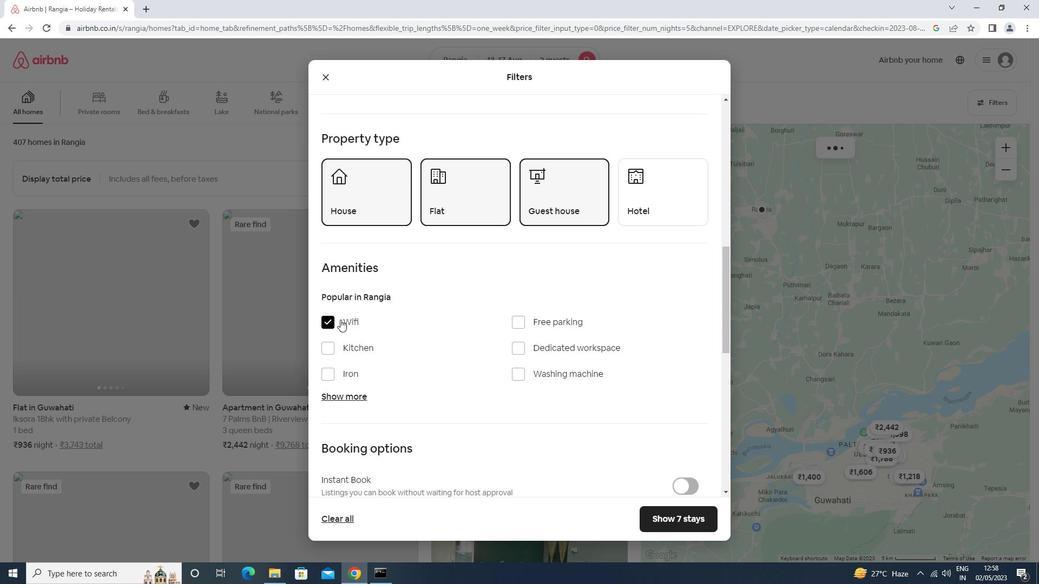 
Action: Mouse scrolled (340, 319) with delta (0, 0)
Screenshot: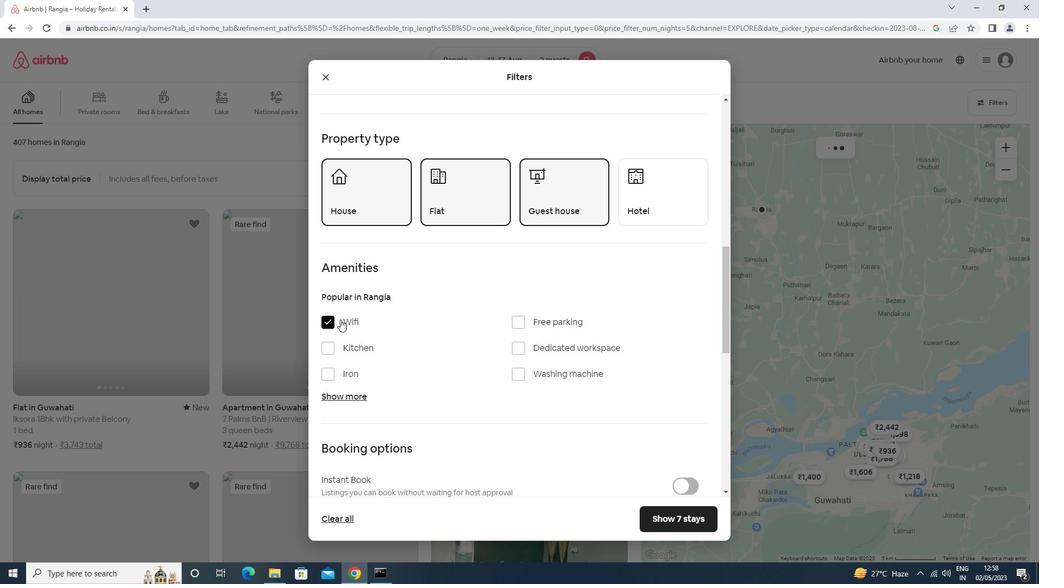 
Action: Mouse scrolled (340, 319) with delta (0, 0)
Screenshot: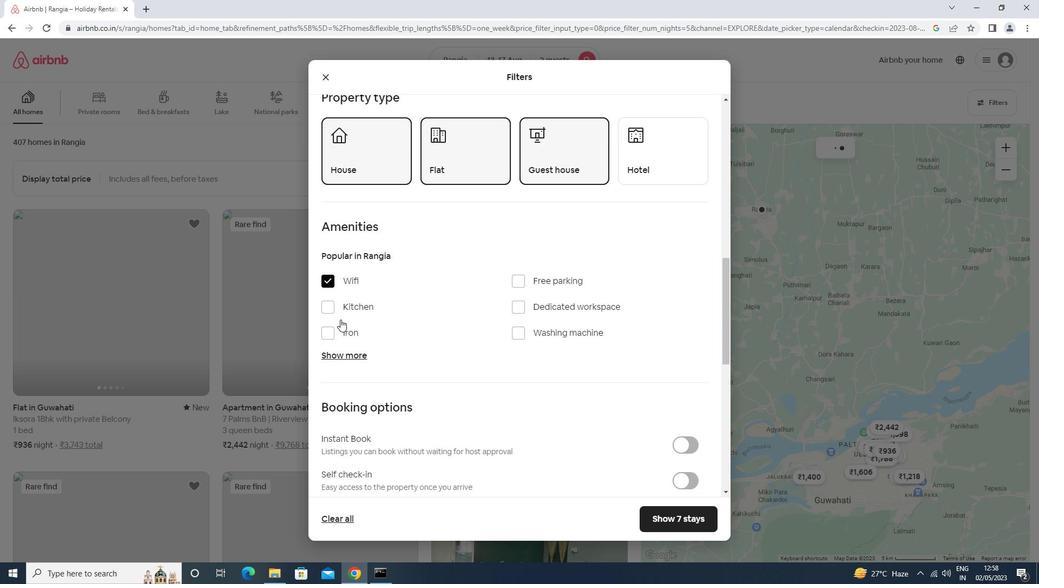 
Action: Mouse moved to (686, 304)
Screenshot: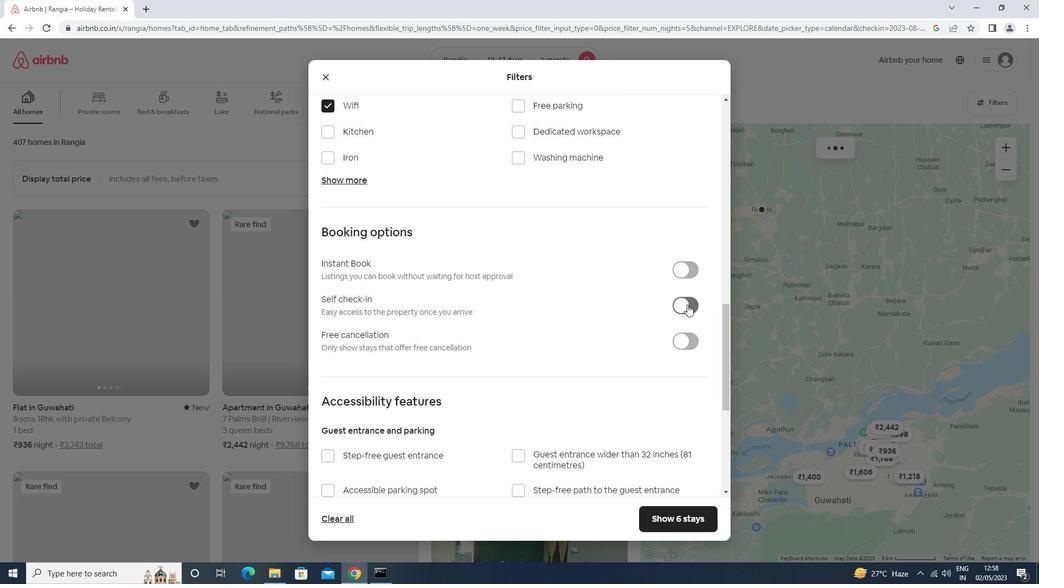 
Action: Mouse pressed left at (686, 304)
Screenshot: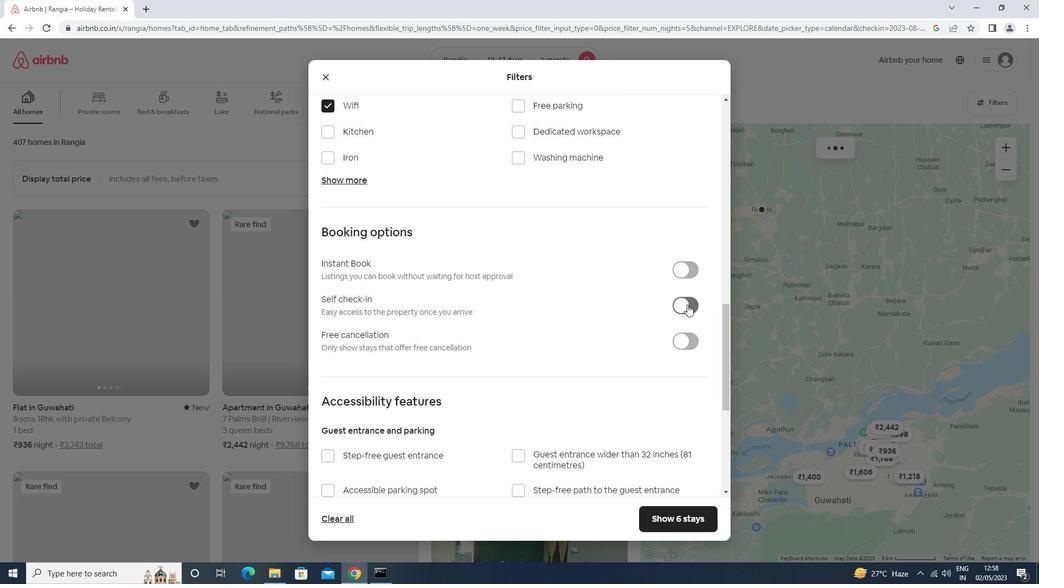 
Action: Mouse moved to (682, 305)
Screenshot: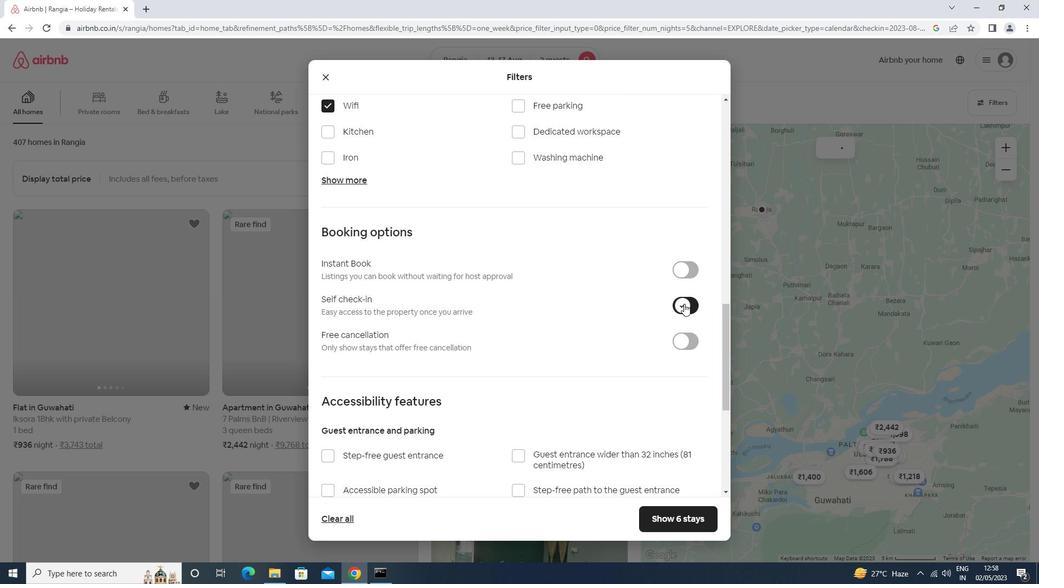 
Action: Mouse scrolled (682, 305) with delta (0, 0)
Screenshot: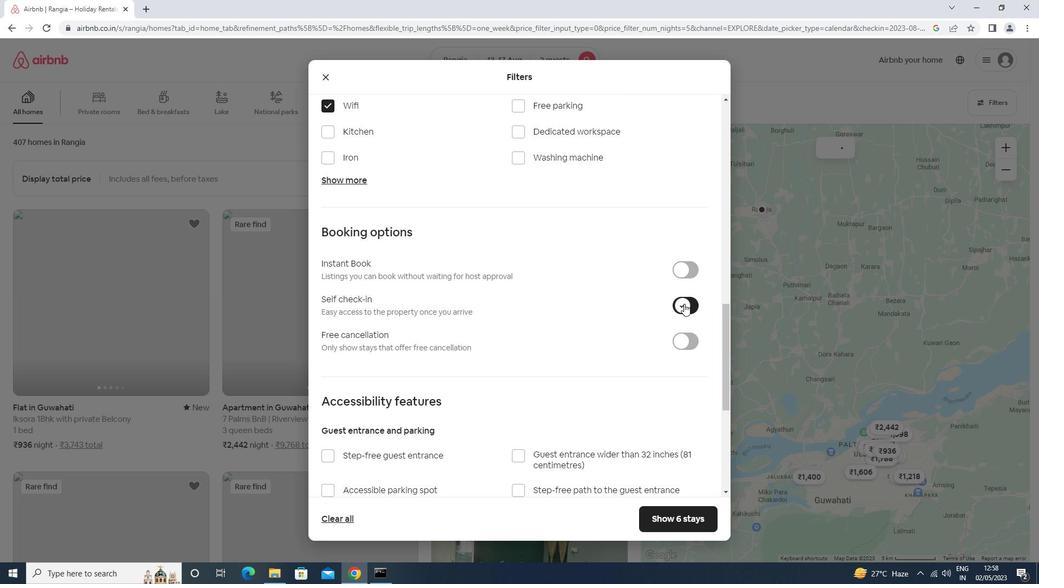 
Action: Mouse moved to (681, 306)
Screenshot: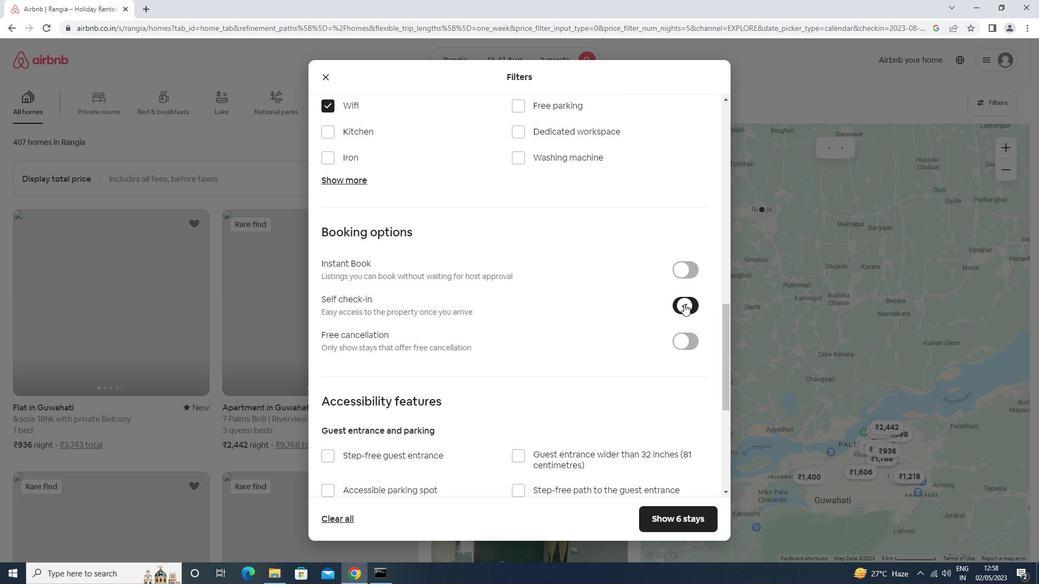 
Action: Mouse scrolled (681, 305) with delta (0, 0)
Screenshot: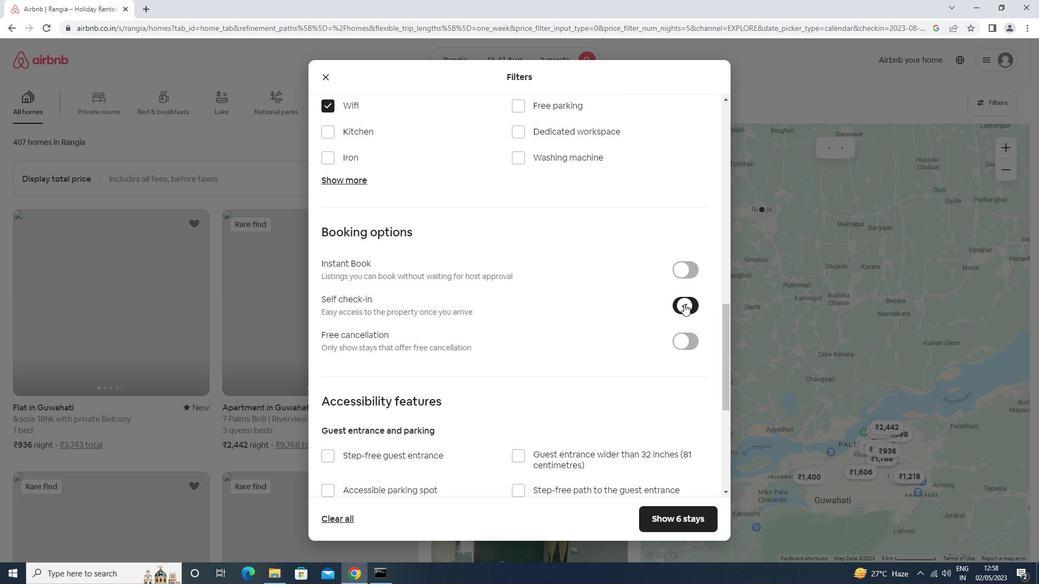 
Action: Mouse moved to (680, 307)
Screenshot: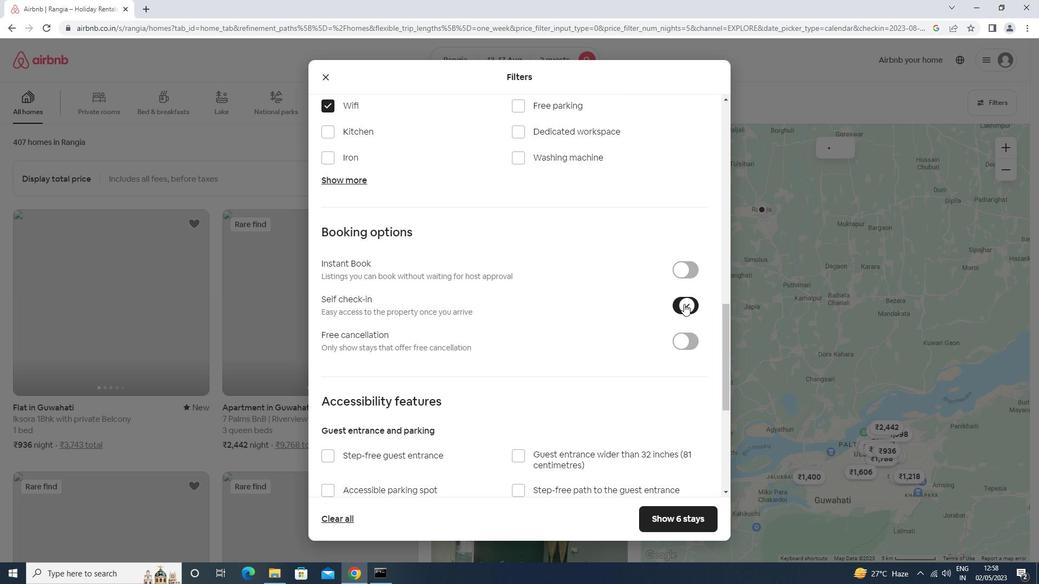 
Action: Mouse scrolled (680, 306) with delta (0, 0)
Screenshot: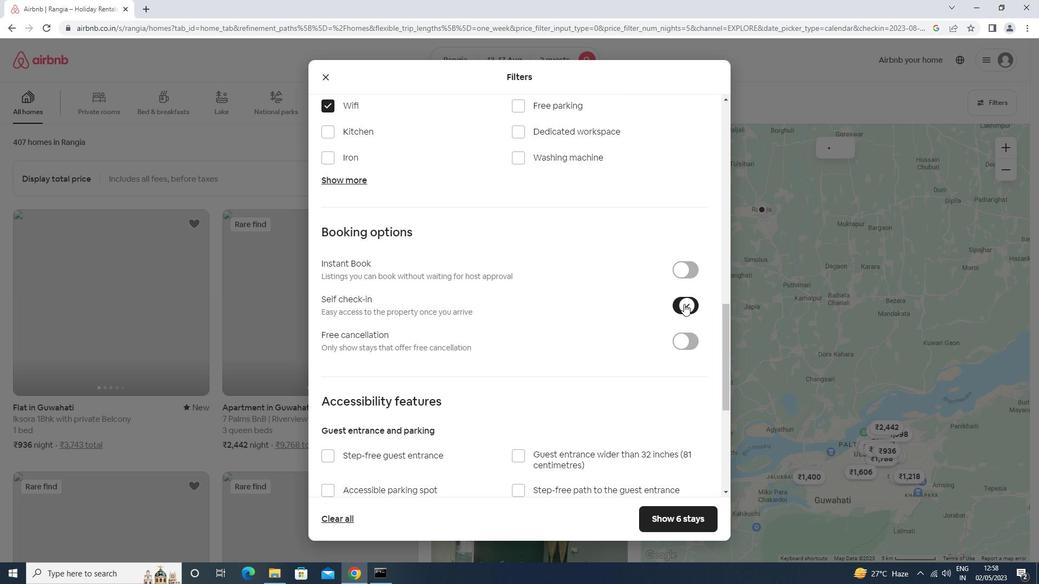
Action: Mouse scrolled (680, 306) with delta (0, 0)
Screenshot: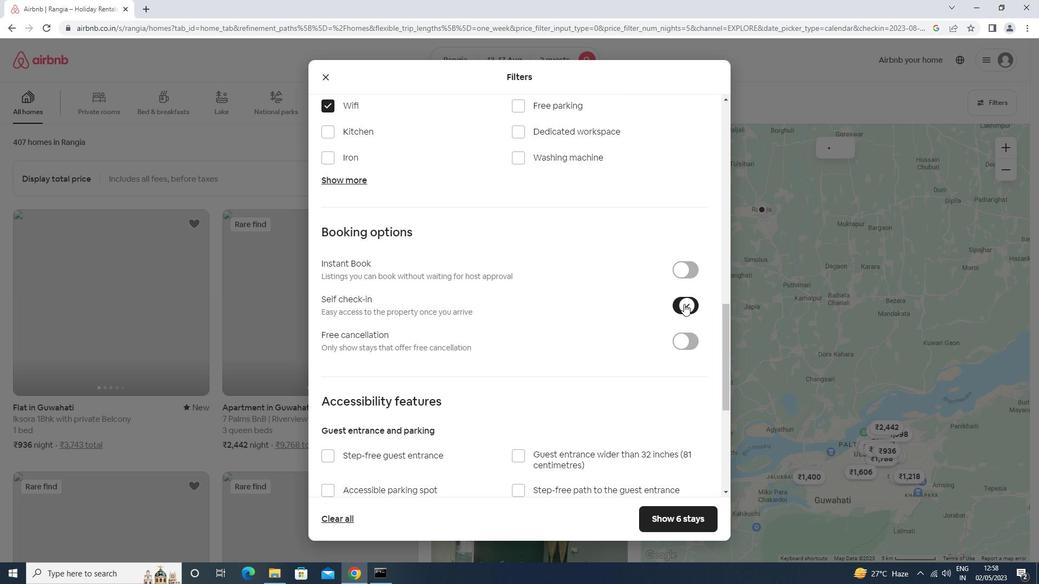 
Action: Mouse scrolled (680, 306) with delta (0, 0)
Screenshot: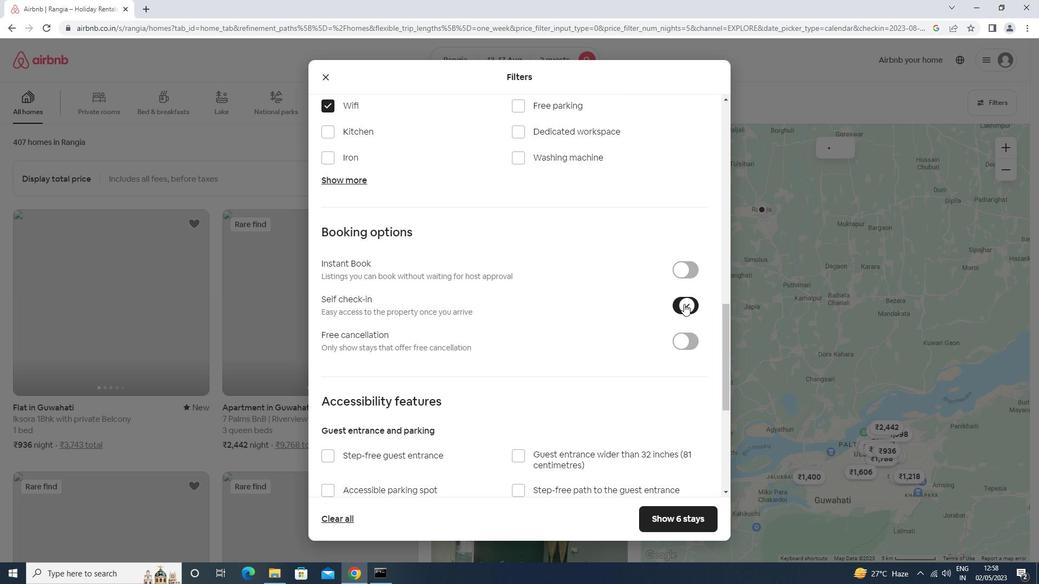 
Action: Mouse scrolled (680, 306) with delta (0, 0)
Screenshot: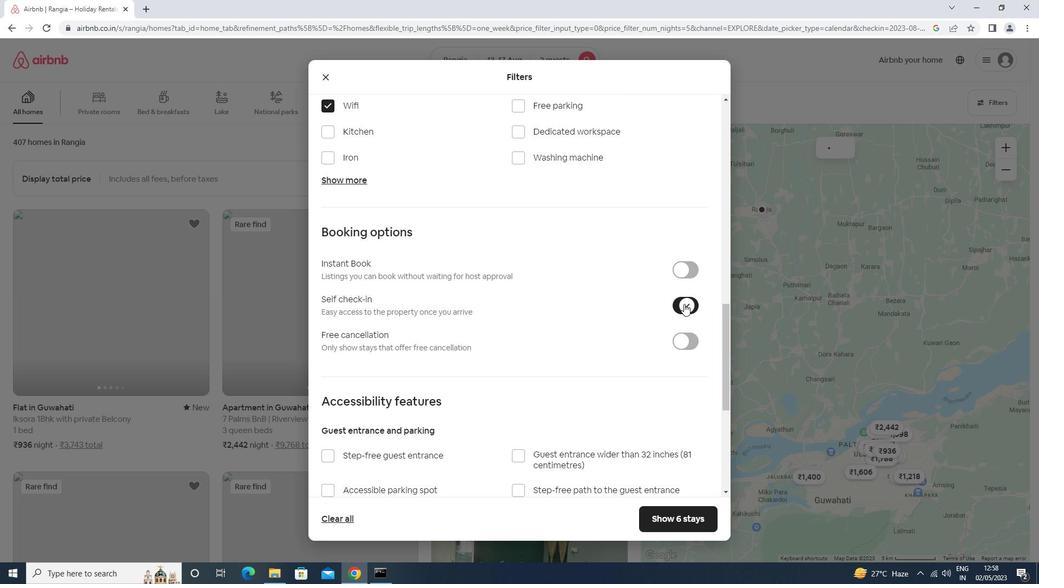 
Action: Mouse moved to (676, 309)
Screenshot: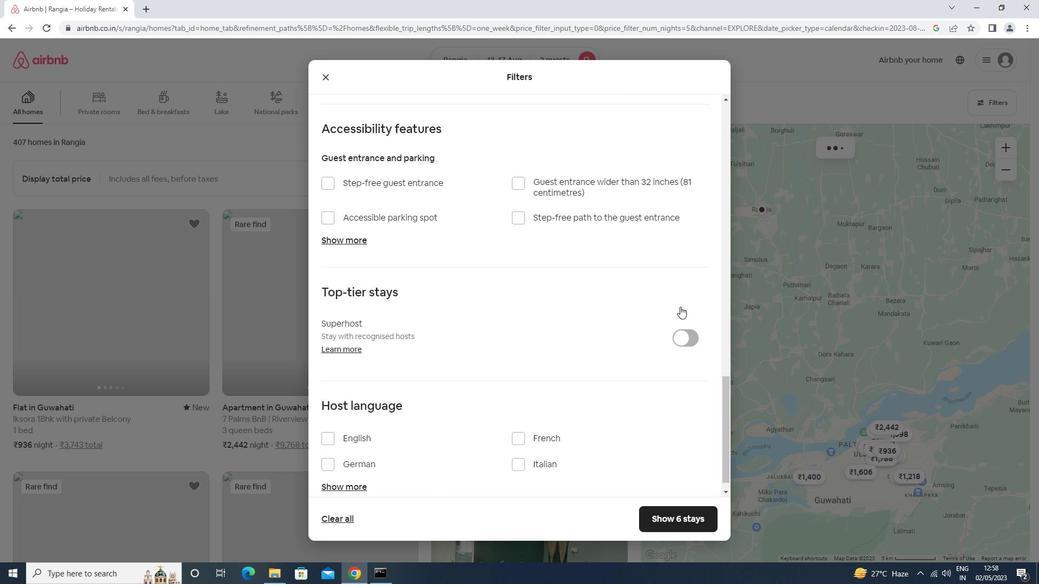 
Action: Mouse scrolled (676, 309) with delta (0, 0)
Screenshot: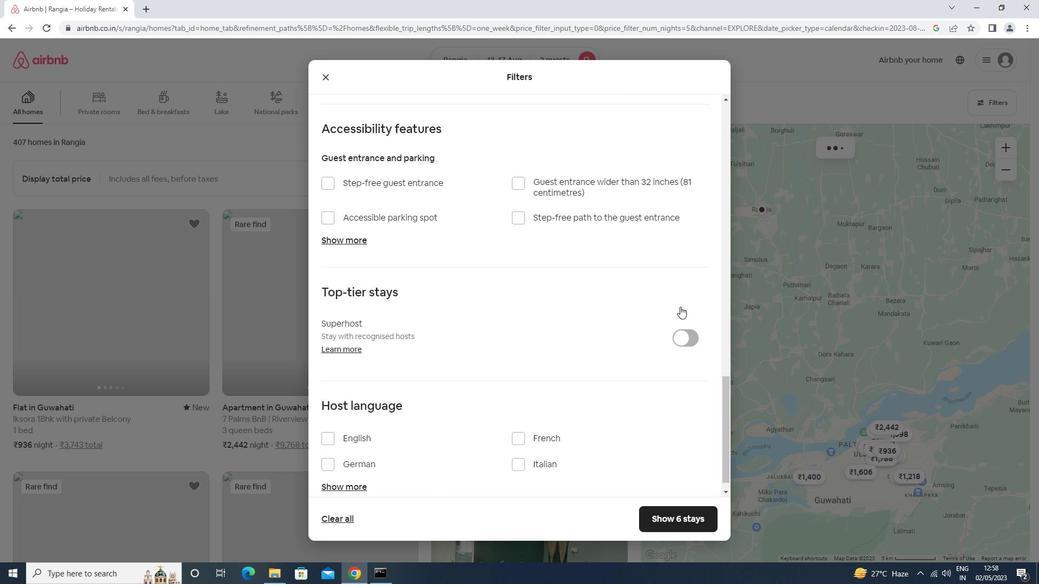 
Action: Mouse moved to (675, 309)
Screenshot: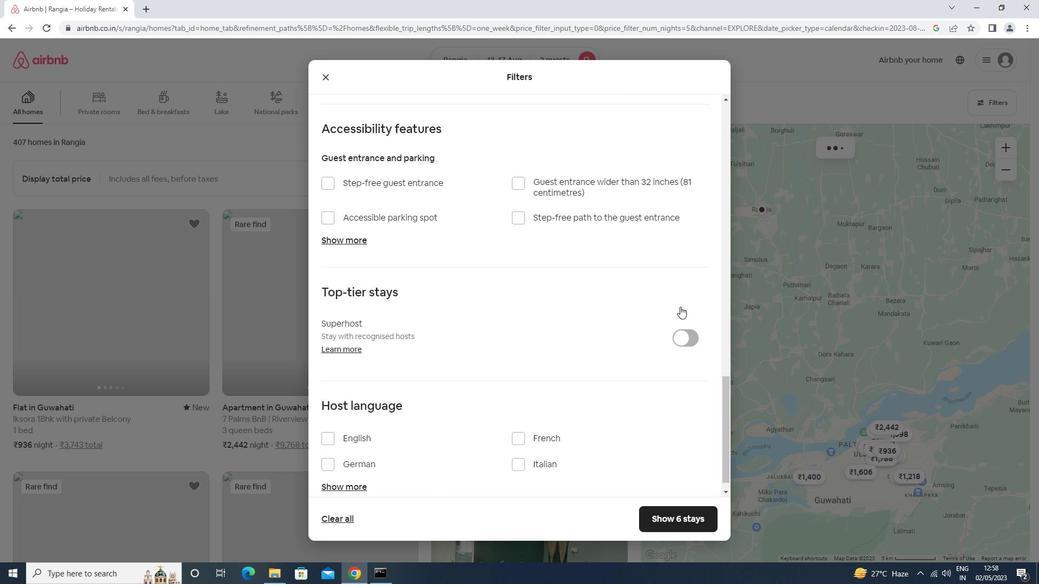 
Action: Mouse scrolled (675, 309) with delta (0, 0)
Screenshot: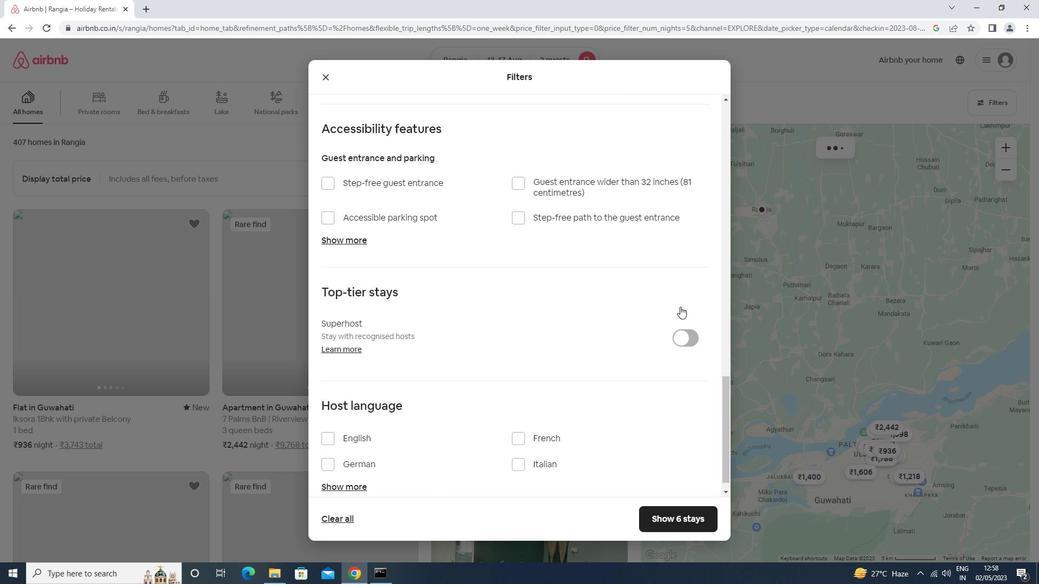 
Action: Mouse scrolled (675, 309) with delta (0, 0)
Screenshot: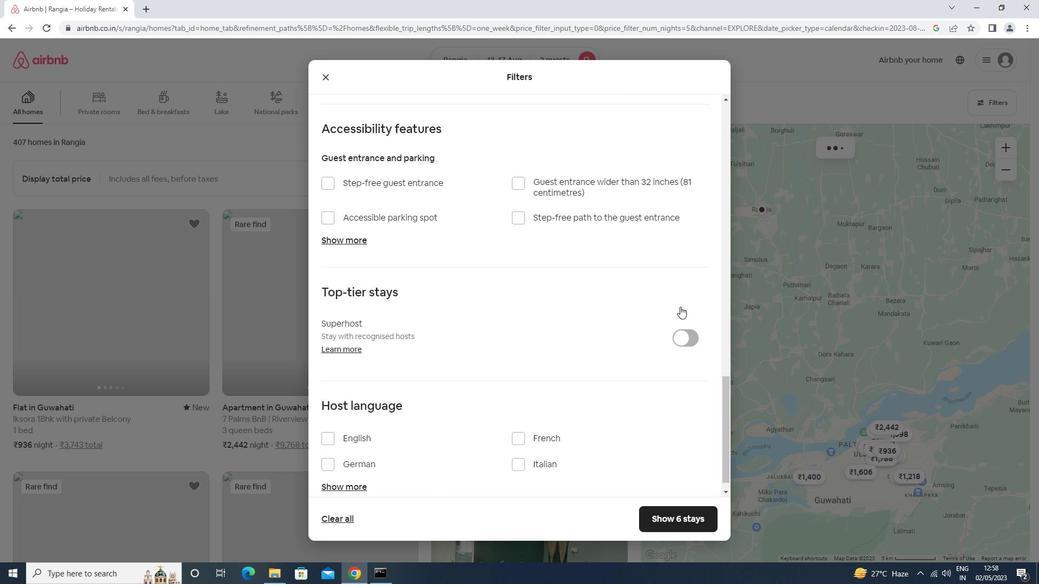 
Action: Mouse moved to (674, 310)
Screenshot: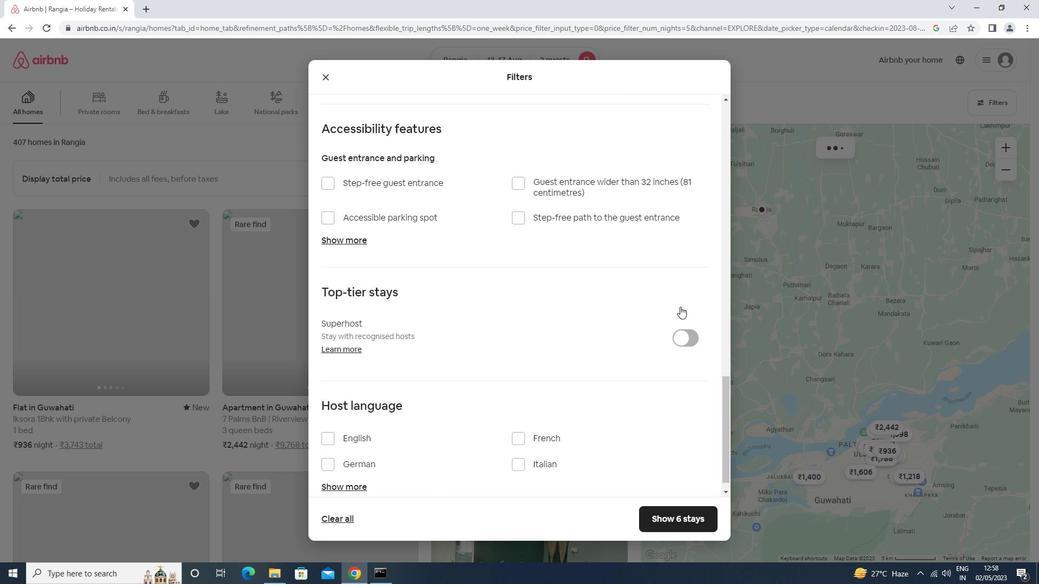 
Action: Mouse scrolled (674, 310) with delta (0, 0)
Screenshot: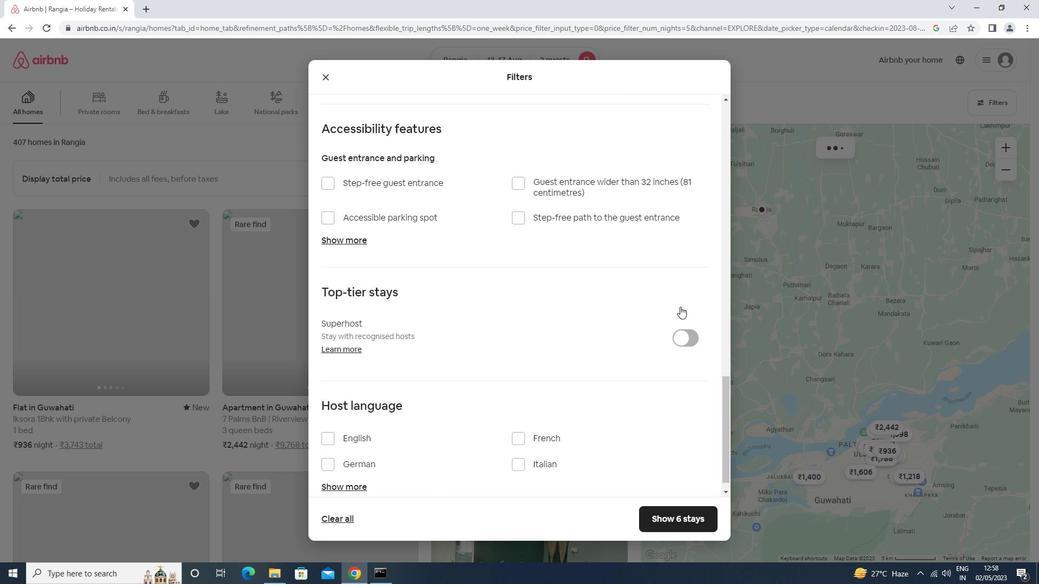 
Action: Mouse scrolled (674, 310) with delta (0, 0)
Screenshot: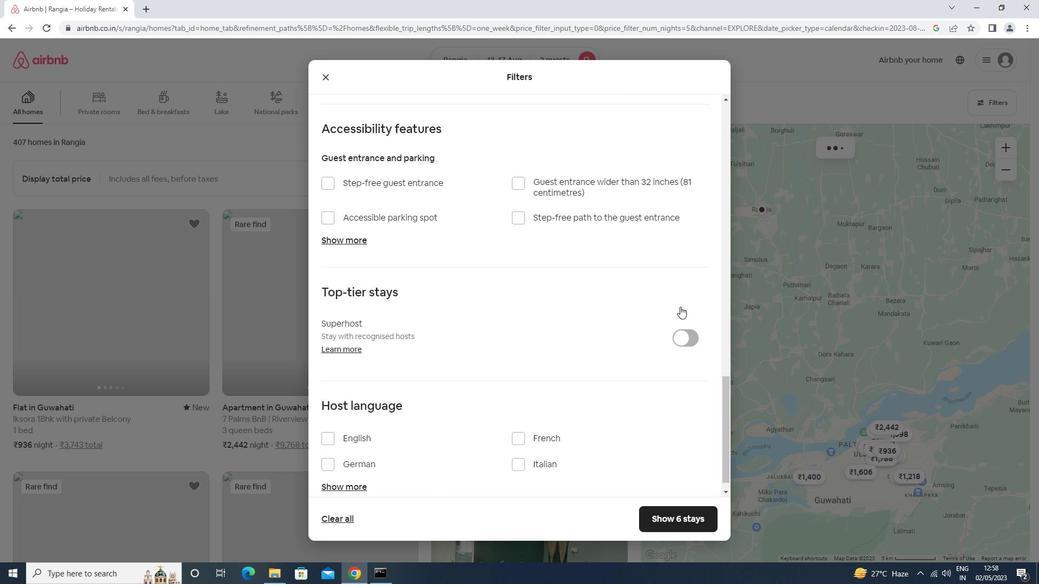 
Action: Mouse moved to (671, 312)
Screenshot: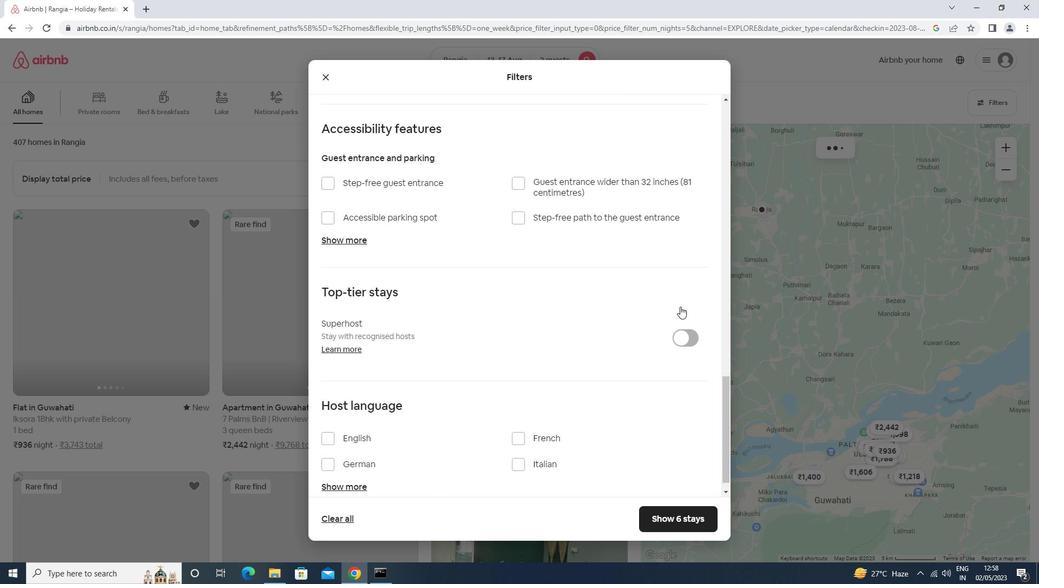 
Action: Mouse scrolled (671, 311) with delta (0, 0)
Screenshot: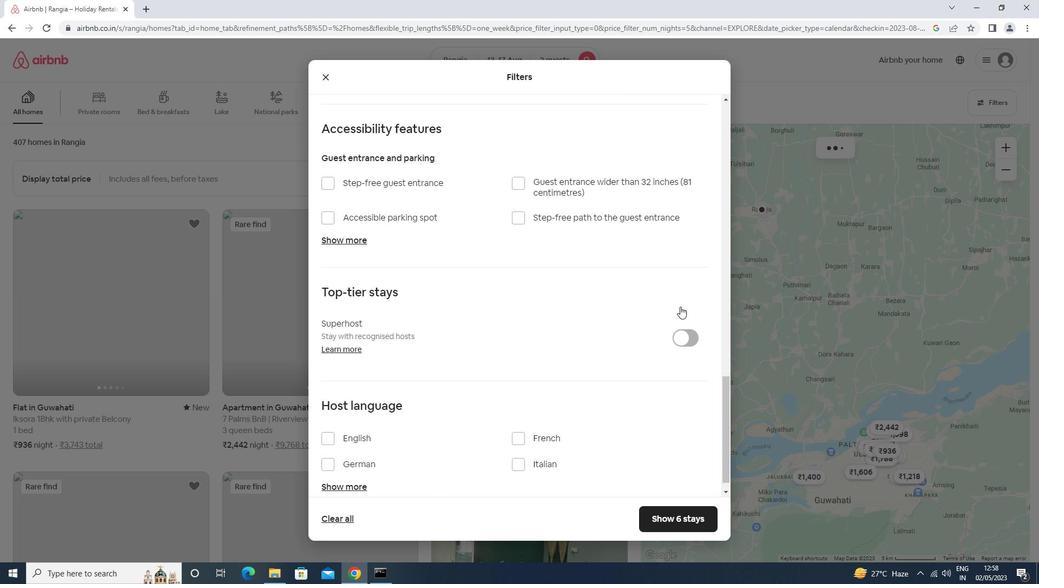
Action: Mouse moved to (329, 418)
Screenshot: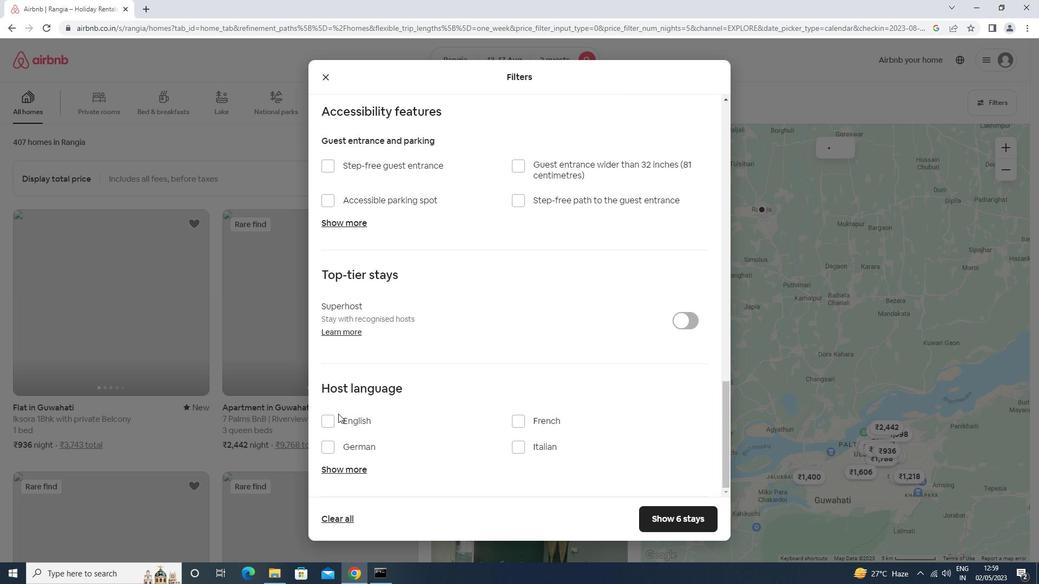 
Action: Mouse pressed left at (329, 418)
Screenshot: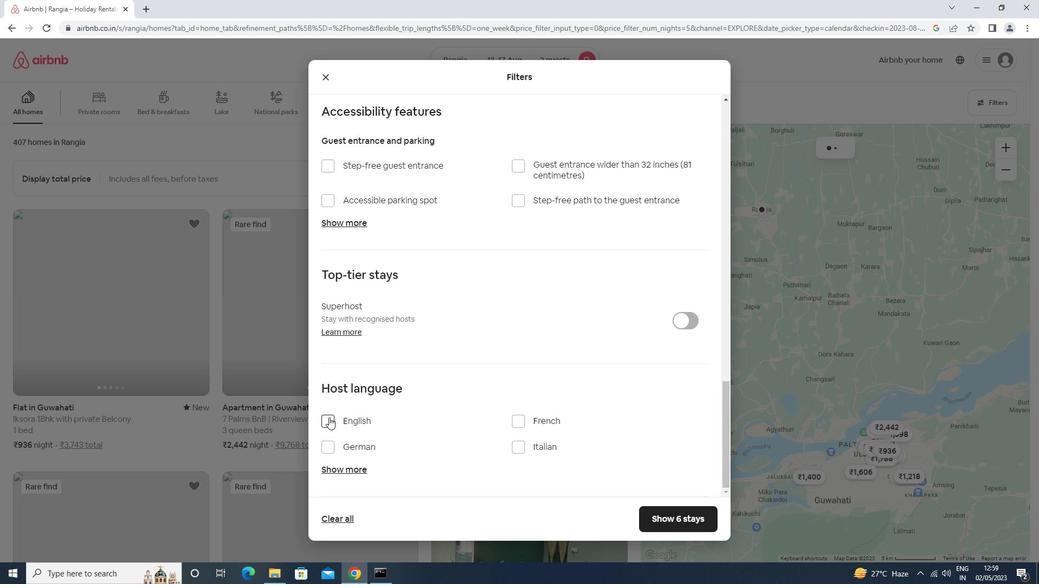 
Action: Mouse moved to (674, 516)
Screenshot: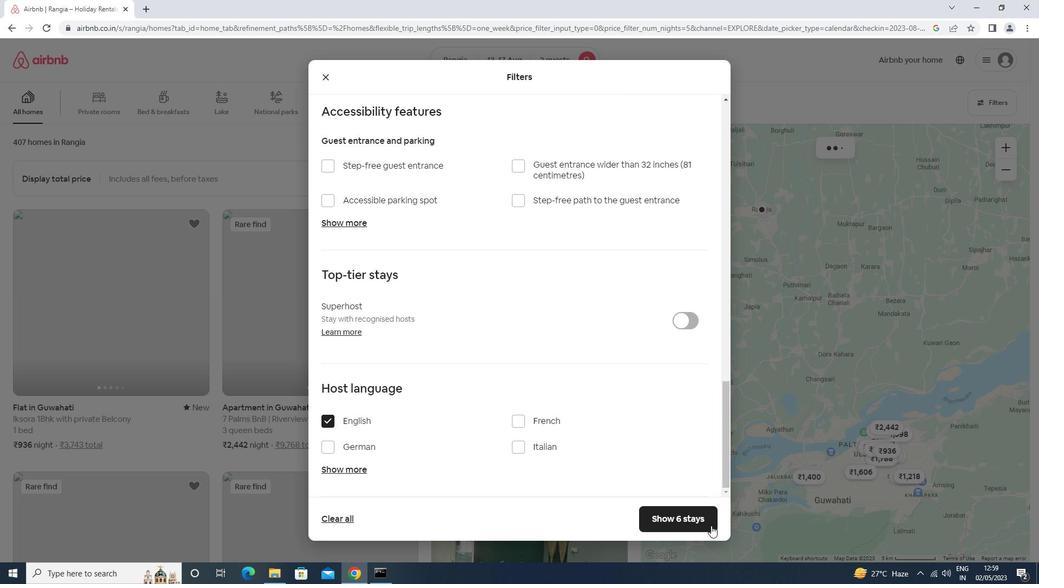 
Action: Mouse pressed left at (674, 516)
Screenshot: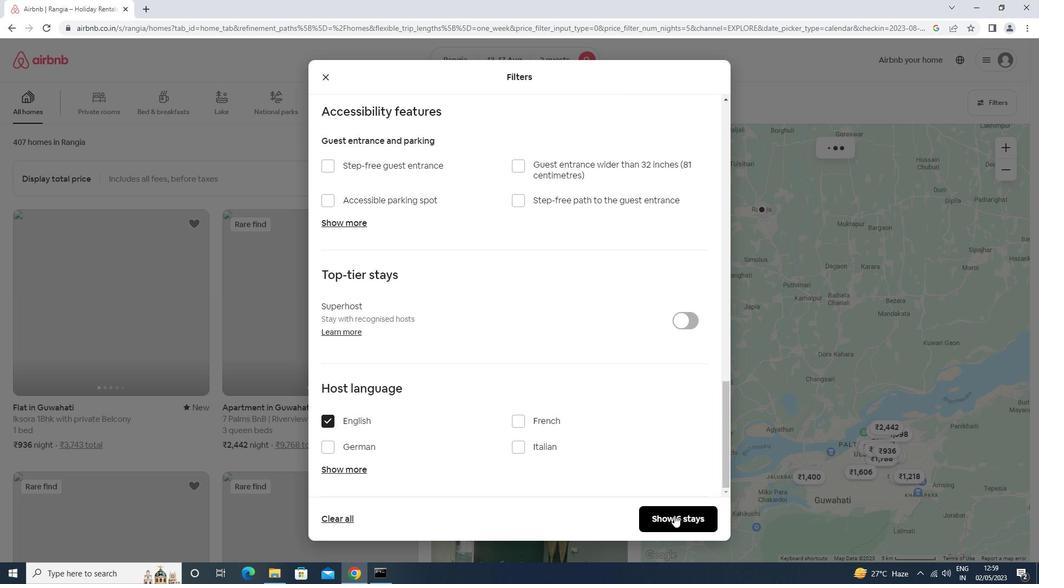 
Action: Mouse moved to (664, 519)
Screenshot: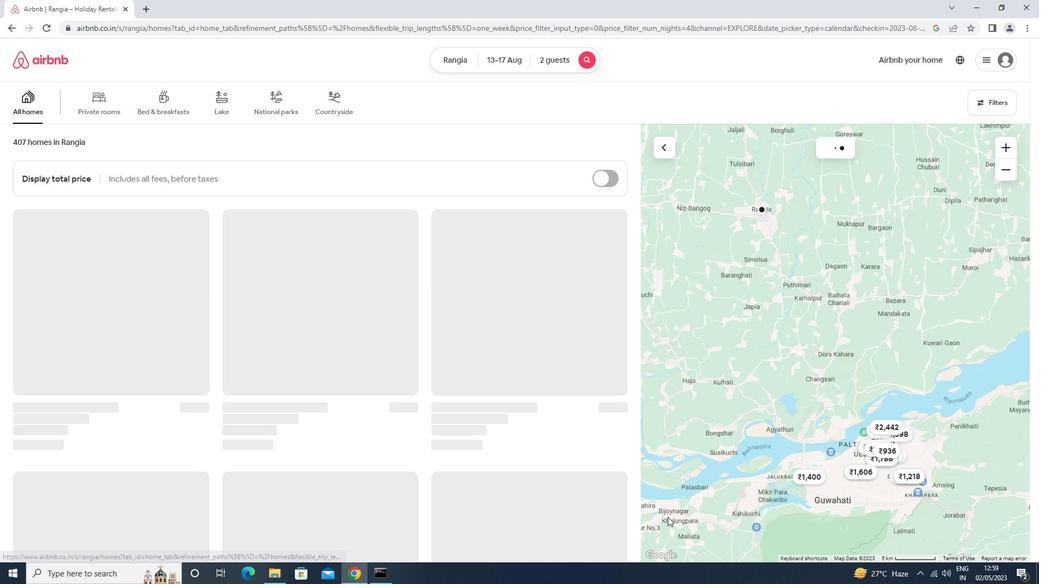 
